 Task: For heading Calibri with Bold.  font size for heading24,  'Change the font style of data to'Bell MT.  and font size to 16,  Change the alignment of both headline & data to Align middle & Align Center.  In the sheet  Budget Spreadsheet Sheet Template Workbookbook
Action: Mouse moved to (83, 155)
Screenshot: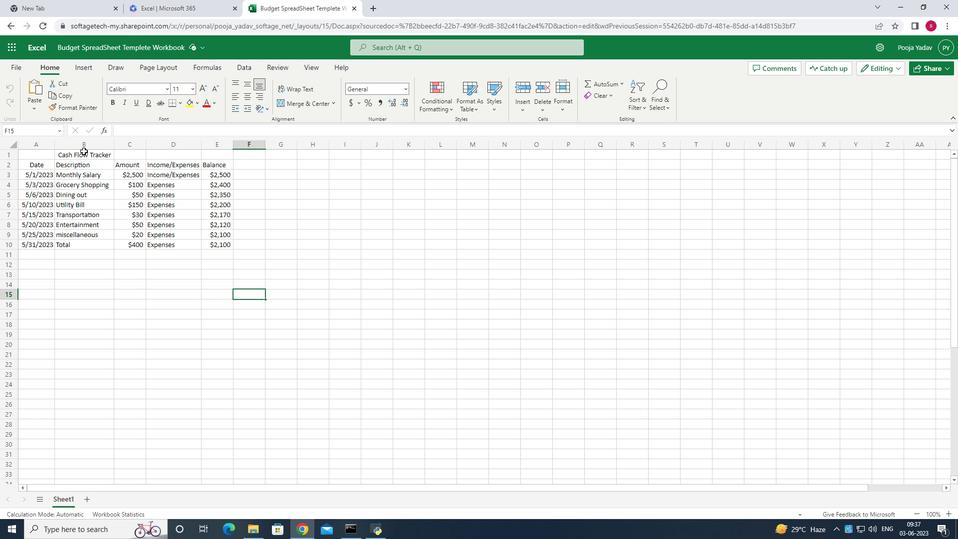 
Action: Mouse pressed left at (83, 155)
Screenshot: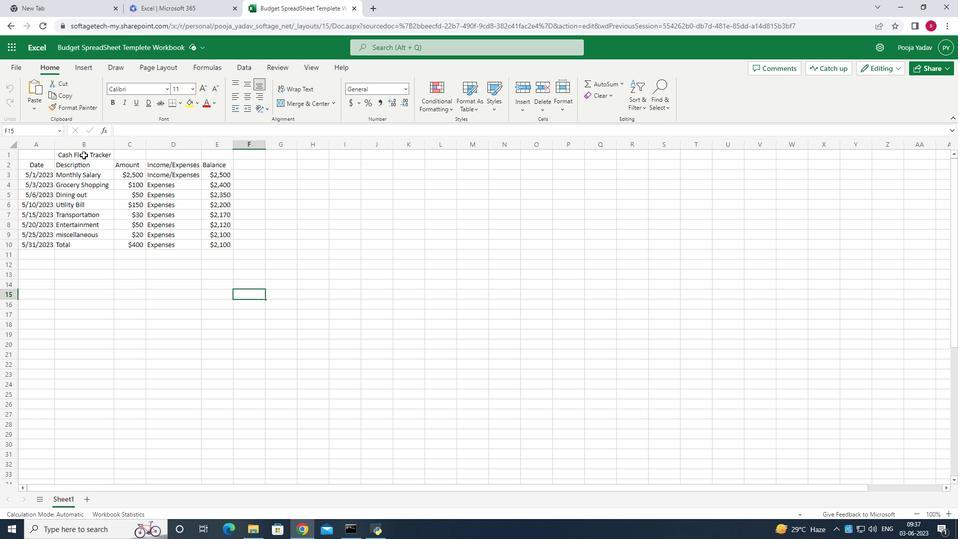 
Action: Mouse moved to (167, 91)
Screenshot: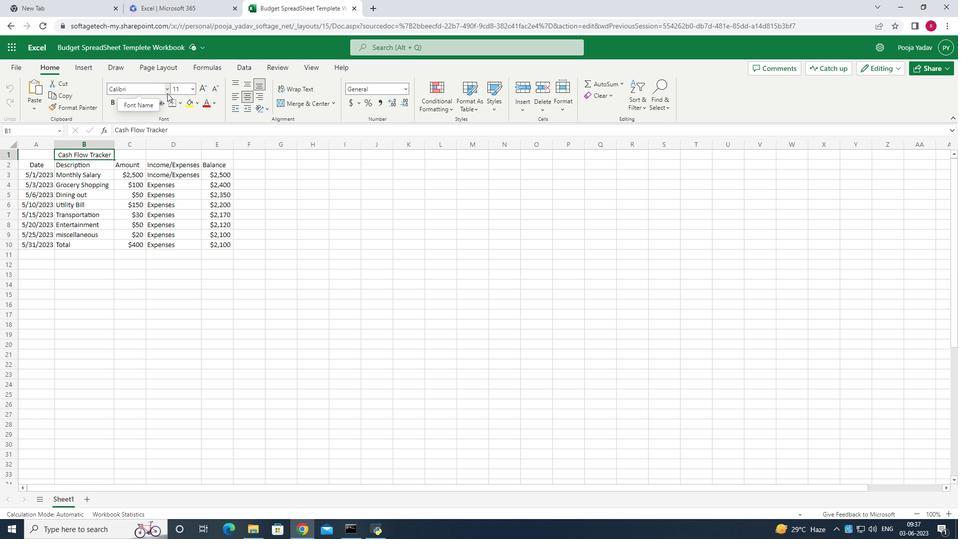 
Action: Mouse pressed left at (167, 91)
Screenshot: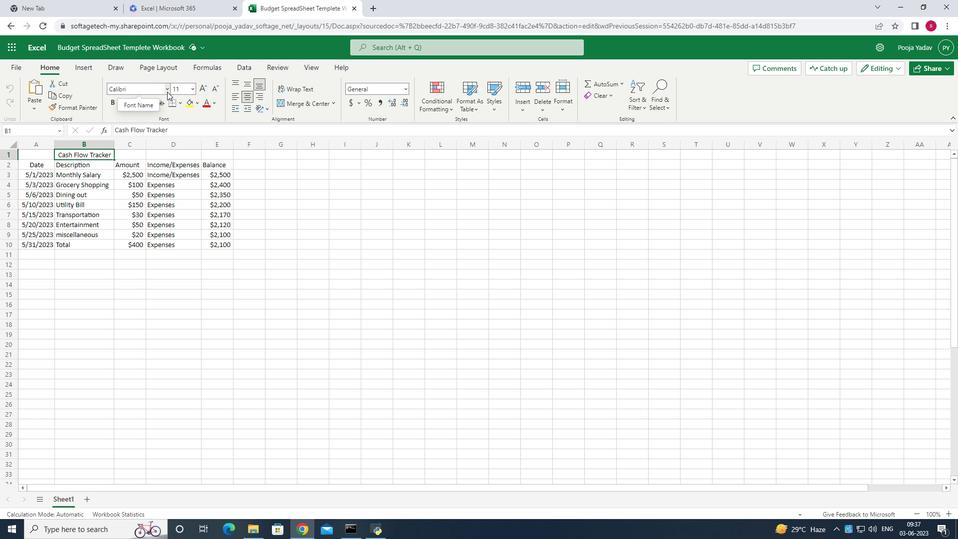 
Action: Mouse moved to (165, 91)
Screenshot: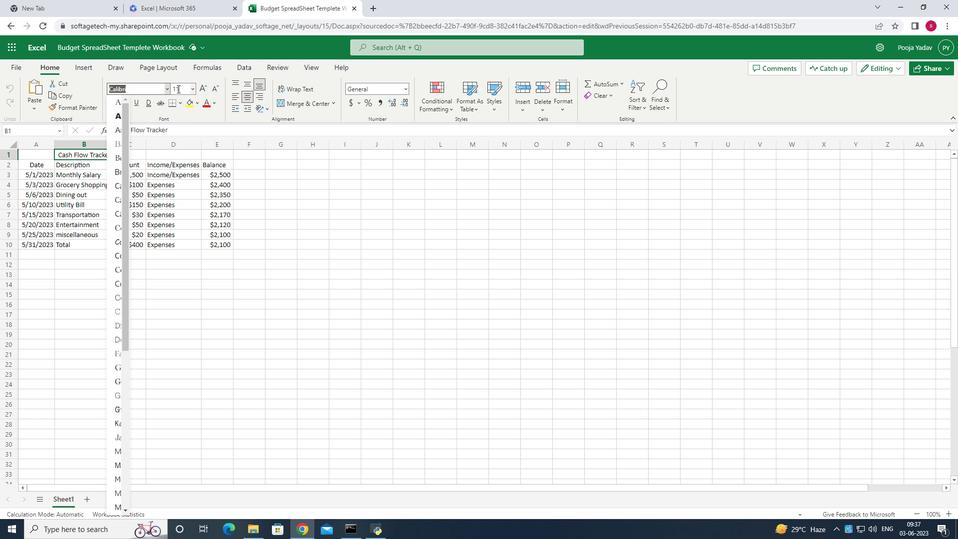 
Action: Mouse pressed left at (165, 91)
Screenshot: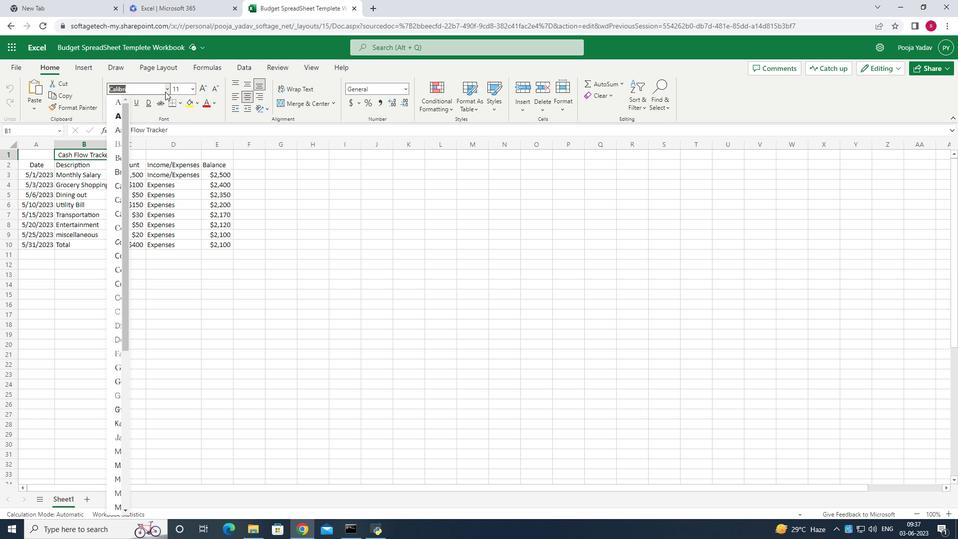 
Action: Mouse pressed left at (165, 91)
Screenshot: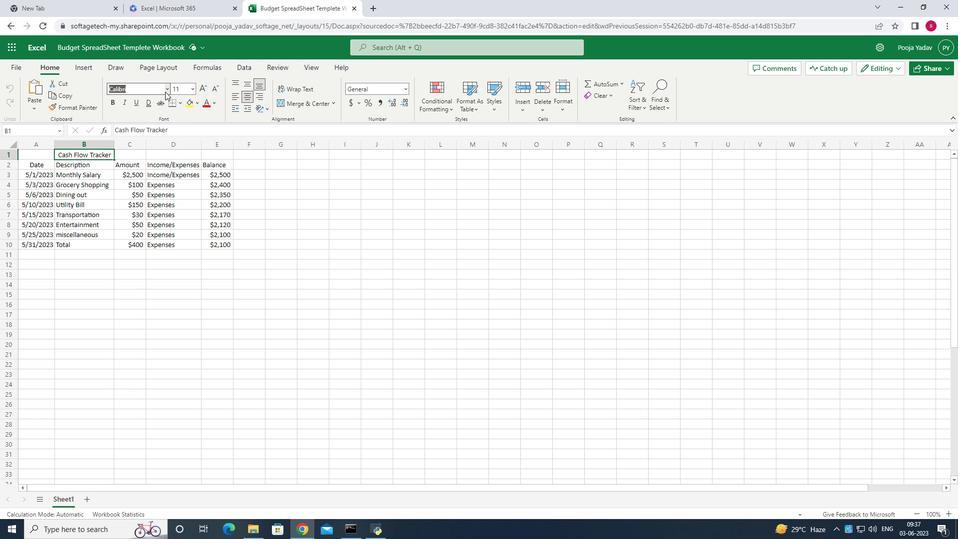 
Action: Mouse moved to (142, 181)
Screenshot: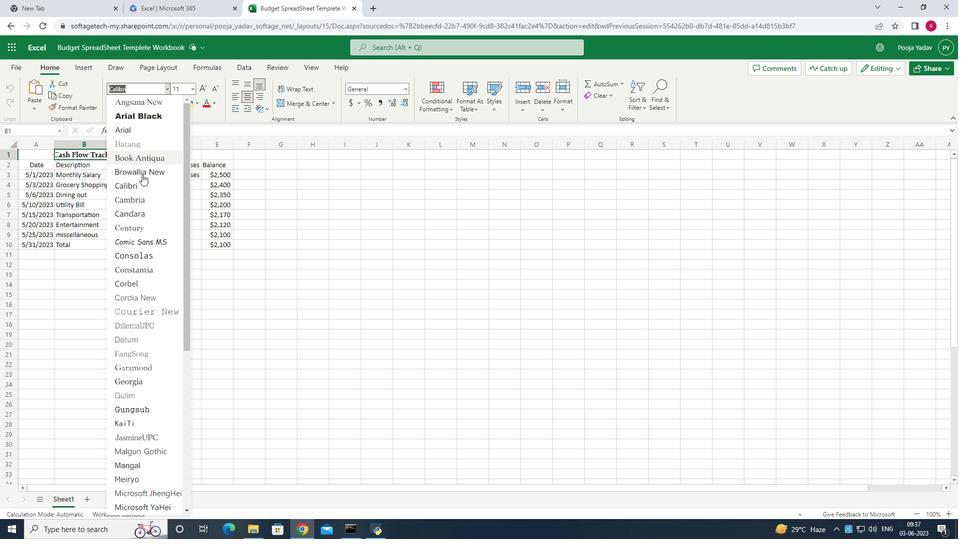 
Action: Mouse pressed left at (142, 181)
Screenshot: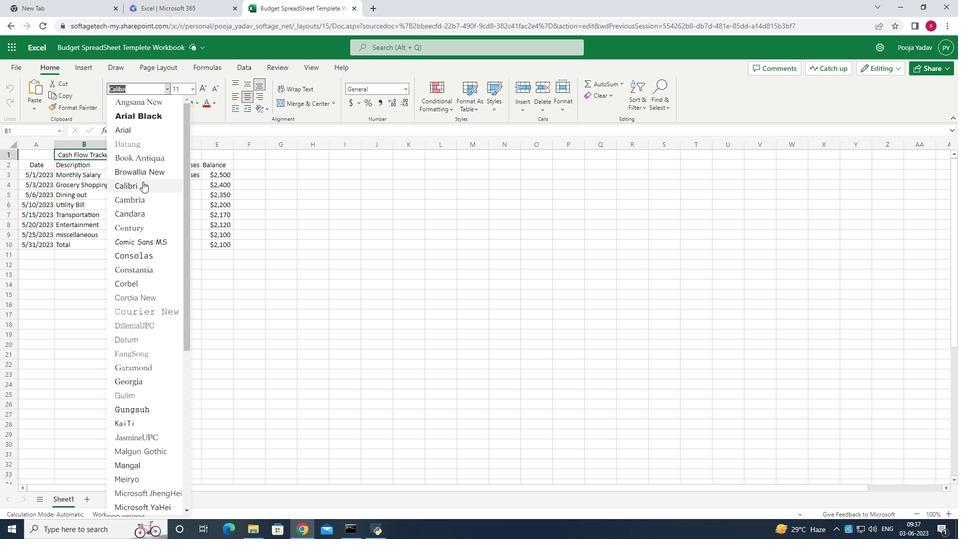 
Action: Mouse moved to (110, 103)
Screenshot: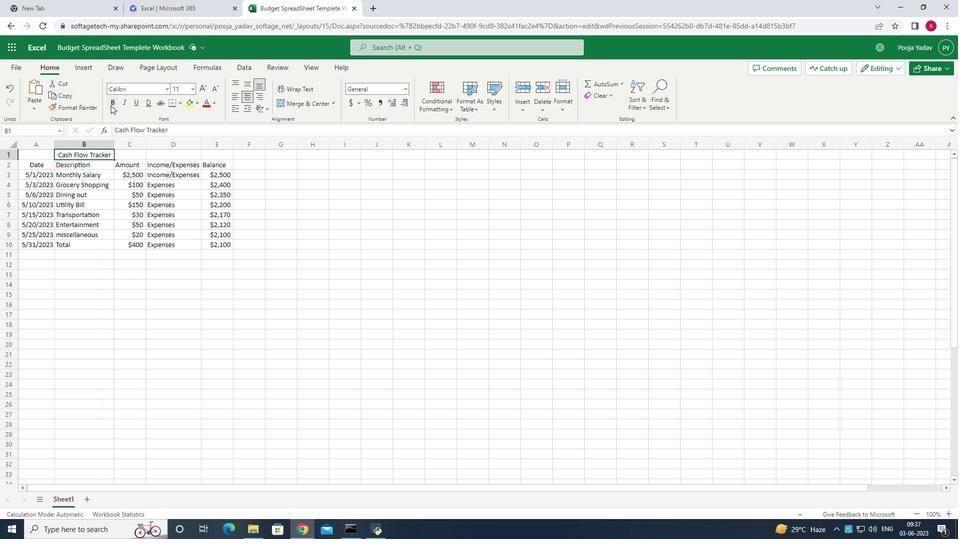 
Action: Mouse pressed left at (110, 103)
Screenshot: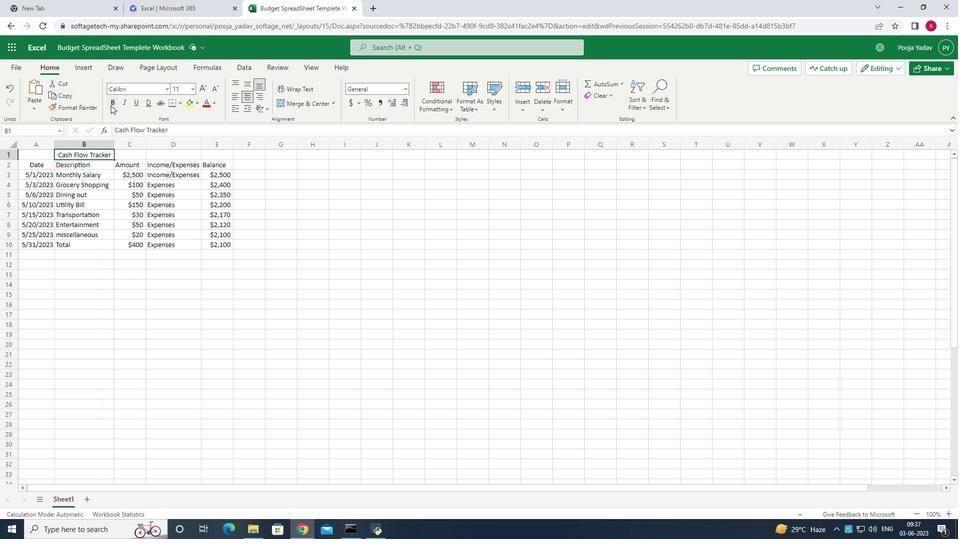 
Action: Mouse moved to (100, 158)
Screenshot: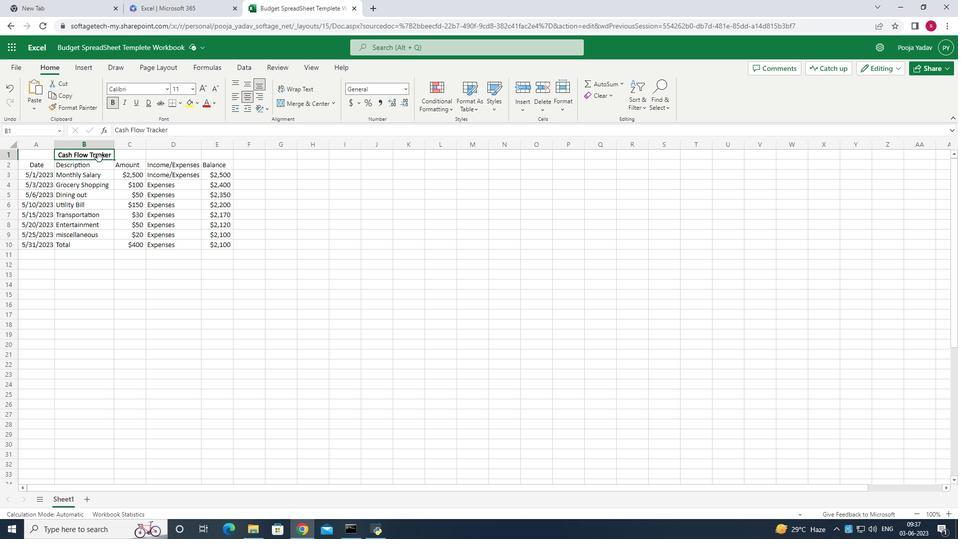 
Action: Mouse pressed left at (100, 158)
Screenshot: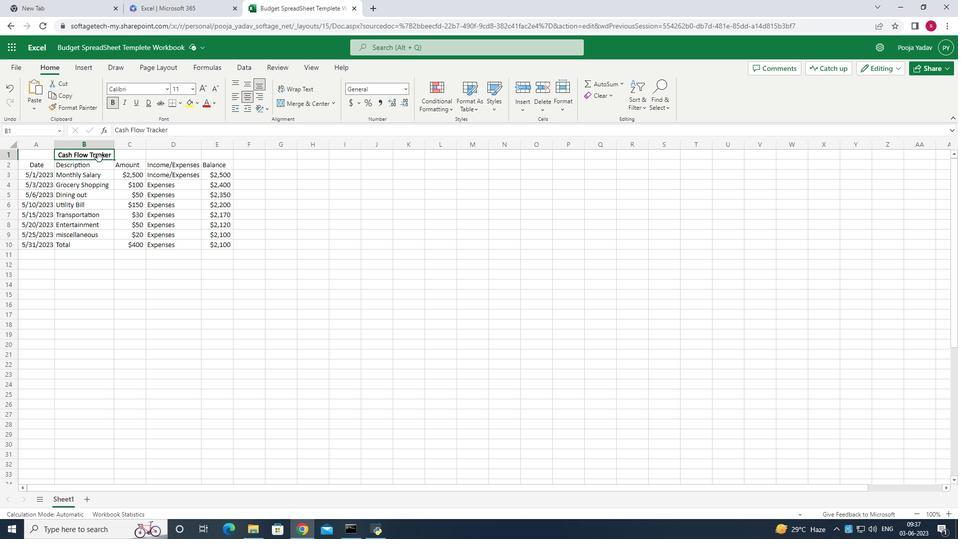 
Action: Mouse moved to (192, 90)
Screenshot: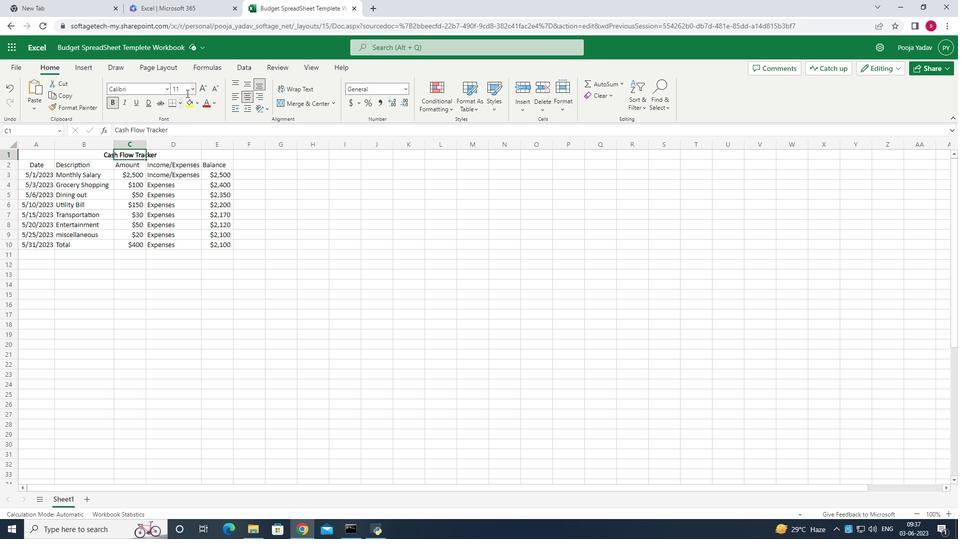 
Action: Mouse pressed left at (192, 90)
Screenshot: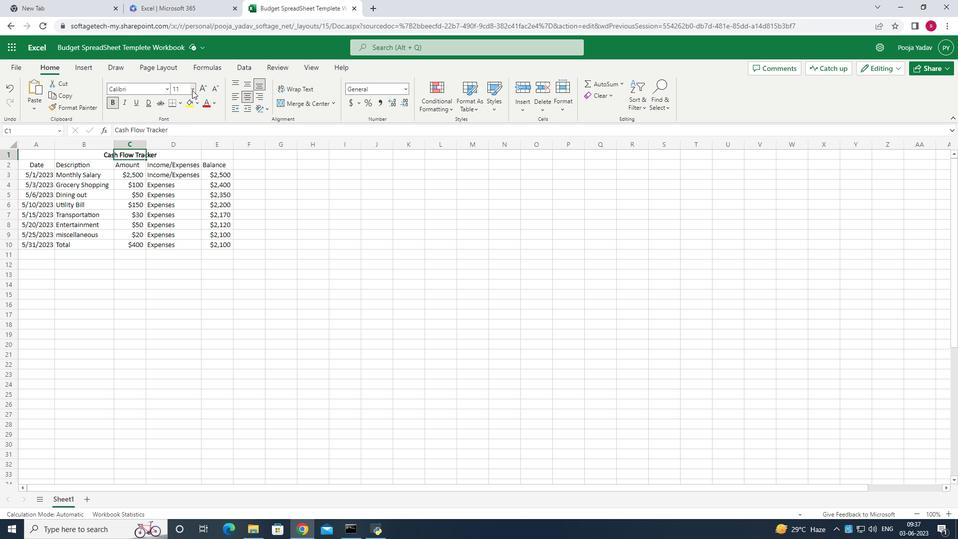 
Action: Mouse moved to (183, 226)
Screenshot: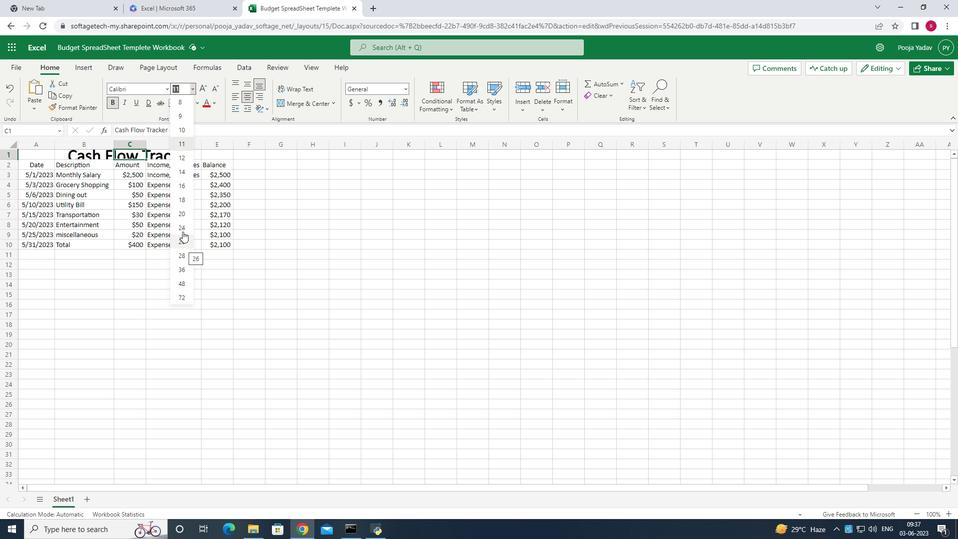 
Action: Mouse pressed left at (183, 226)
Screenshot: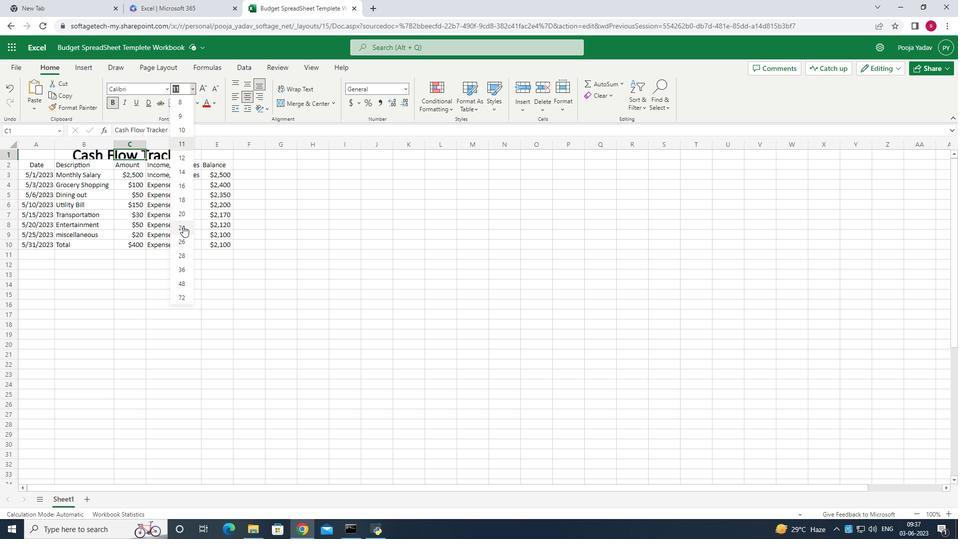 
Action: Mouse moved to (39, 174)
Screenshot: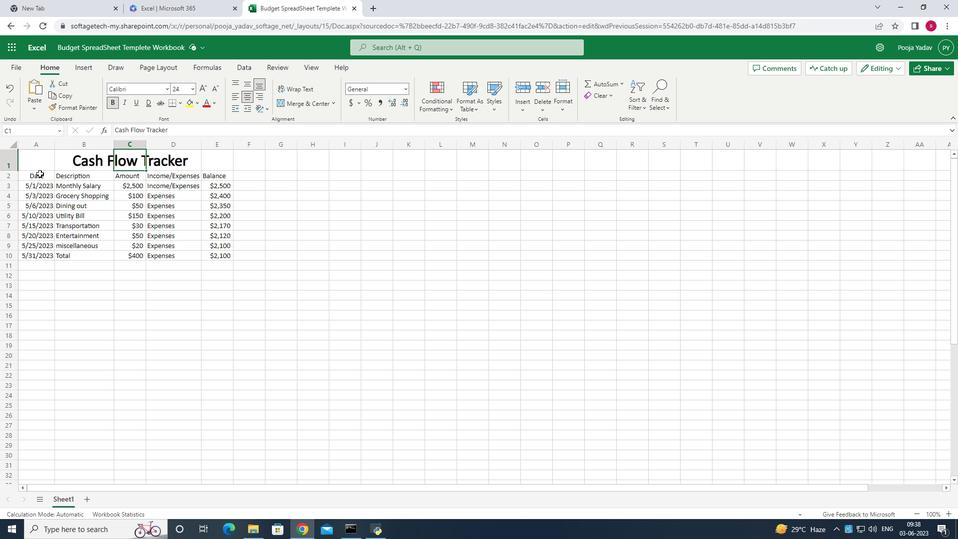 
Action: Mouse pressed left at (39, 174)
Screenshot: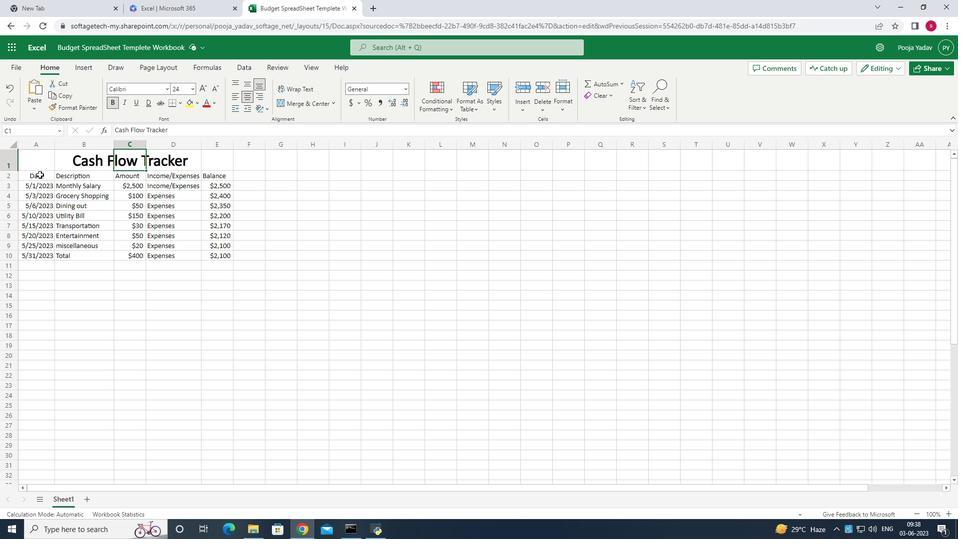 
Action: Mouse moved to (165, 87)
Screenshot: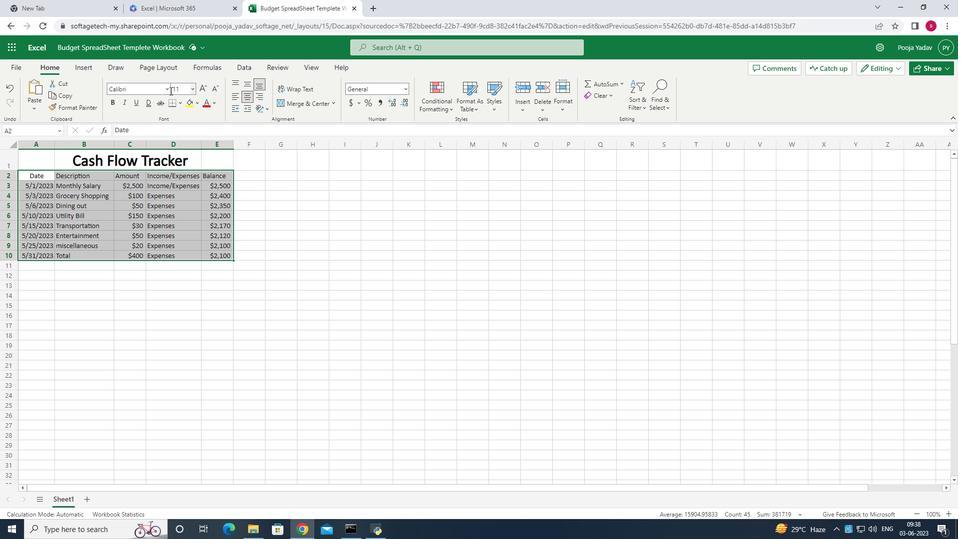 
Action: Mouse pressed left at (165, 87)
Screenshot: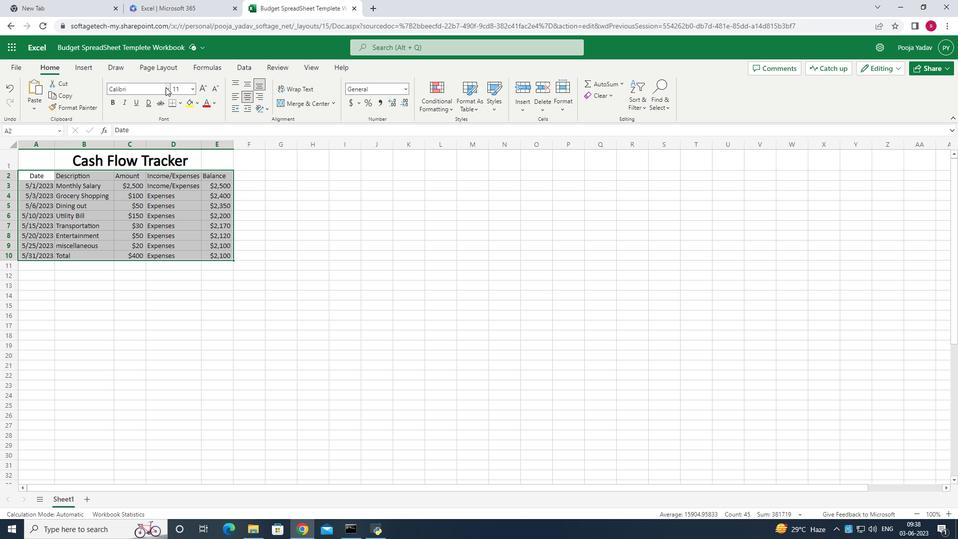 
Action: Mouse moved to (144, 378)
Screenshot: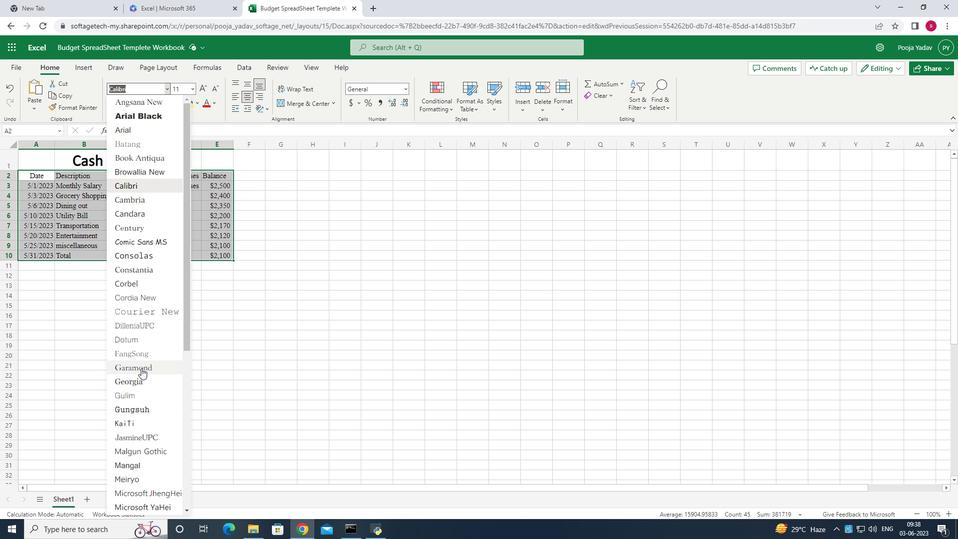 
Action: Mouse scrolled (144, 377) with delta (0, 0)
Screenshot: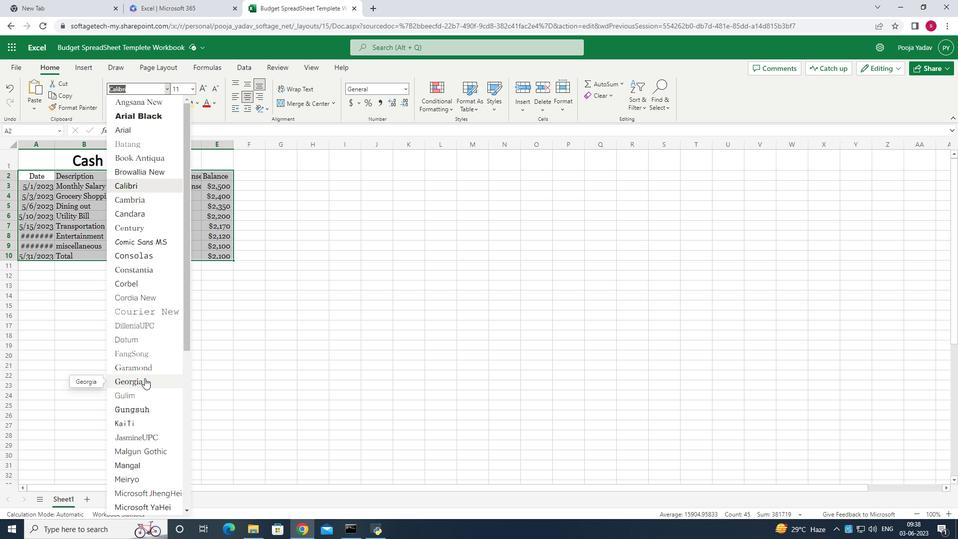 
Action: Mouse scrolled (144, 377) with delta (0, 0)
Screenshot: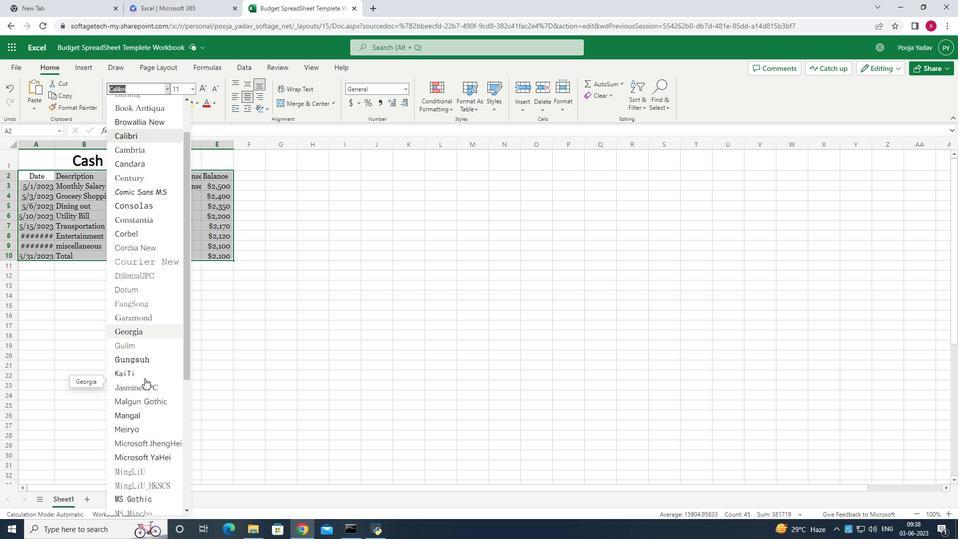 
Action: Mouse scrolled (144, 377) with delta (0, 0)
Screenshot: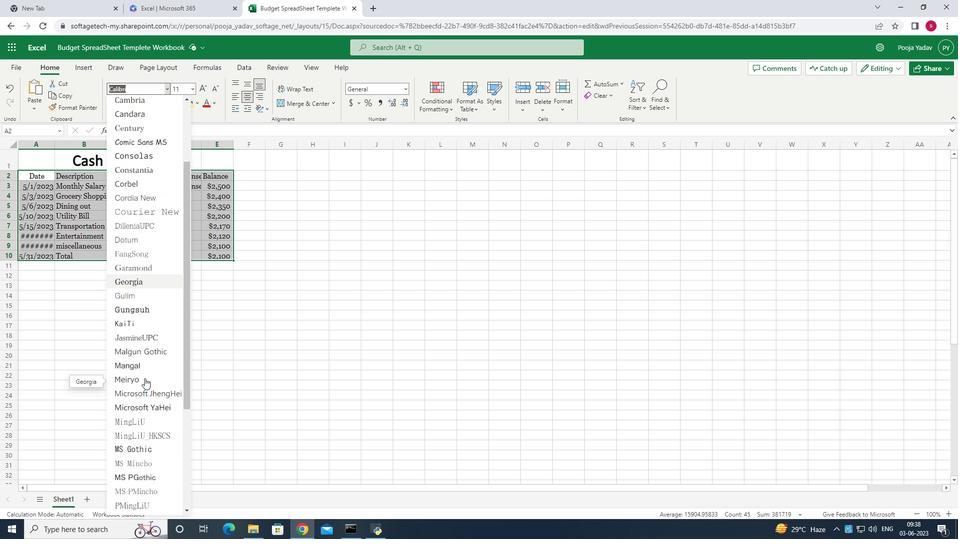 
Action: Mouse scrolled (144, 377) with delta (0, 0)
Screenshot: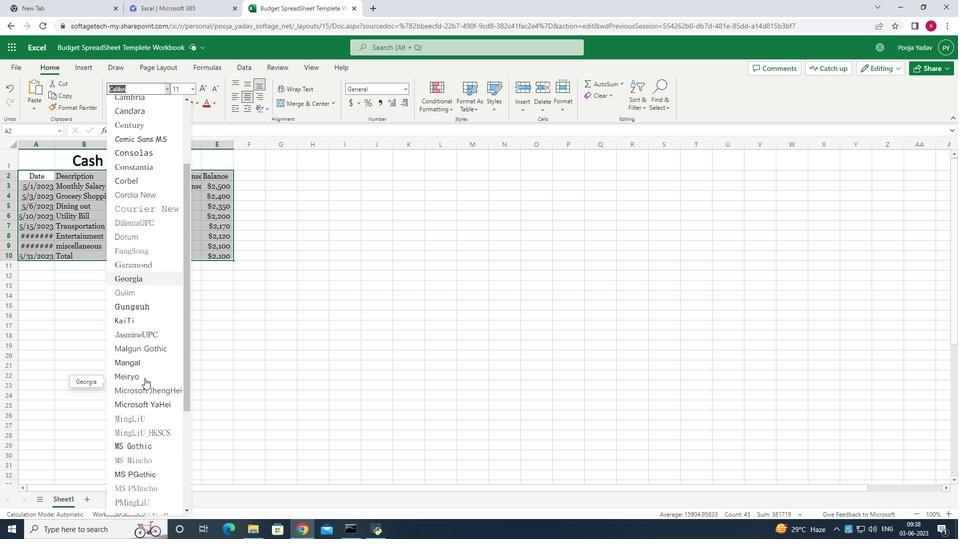 
Action: Mouse scrolled (144, 377) with delta (0, 0)
Screenshot: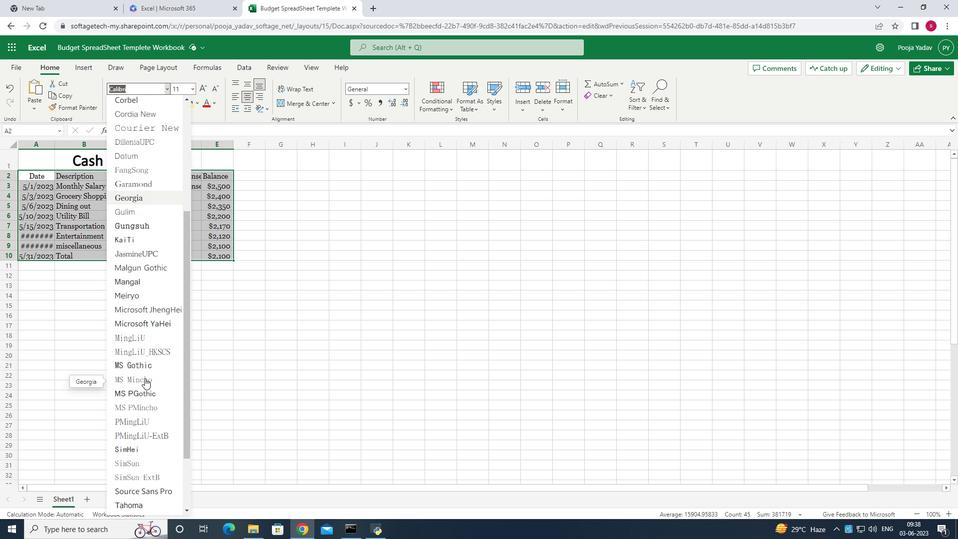 
Action: Mouse scrolled (144, 377) with delta (0, 0)
Screenshot: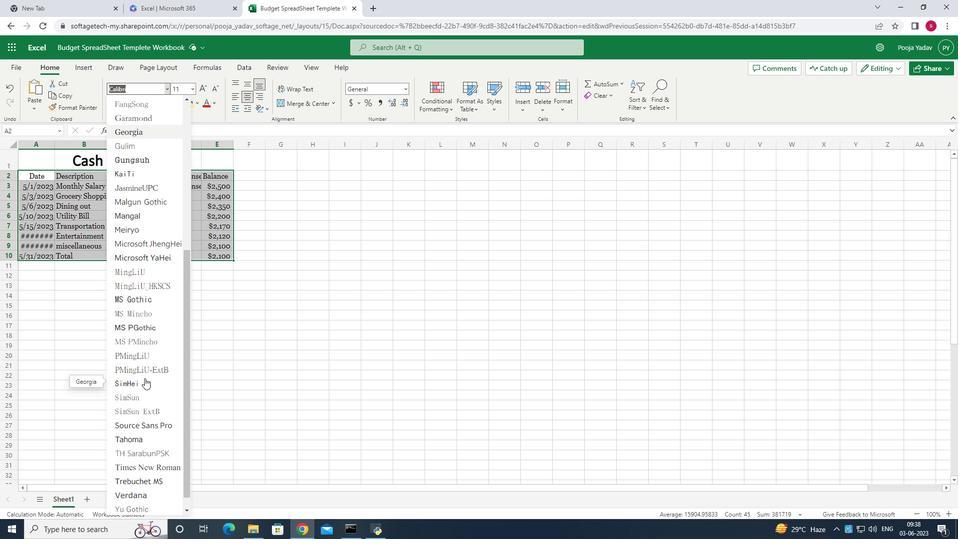 
Action: Mouse scrolled (144, 377) with delta (0, 0)
Screenshot: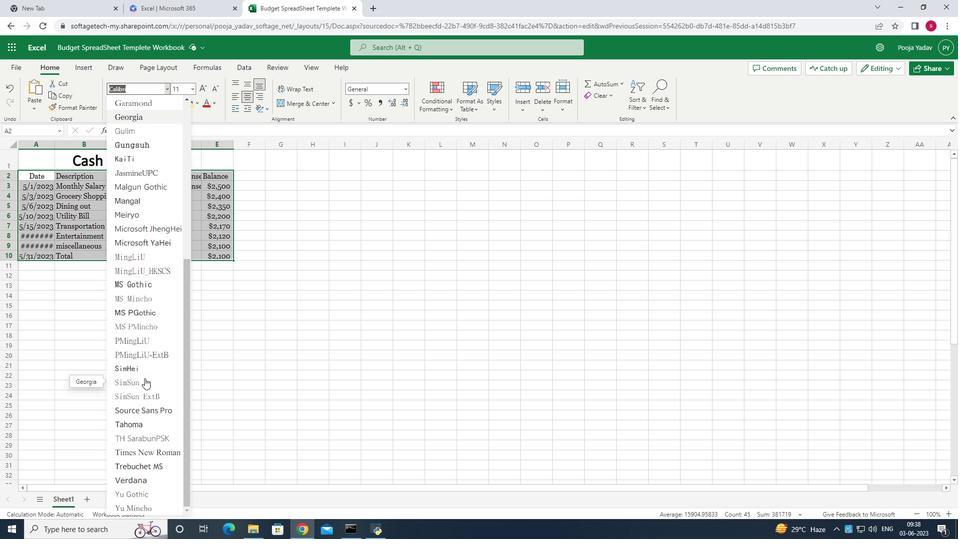 
Action: Mouse scrolled (144, 377) with delta (0, 0)
Screenshot: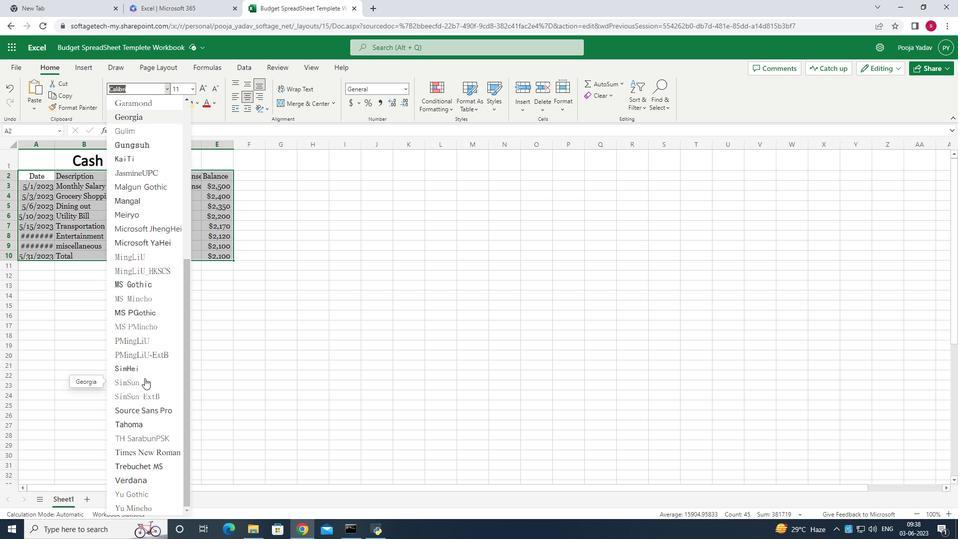 
Action: Mouse scrolled (144, 377) with delta (0, 0)
Screenshot: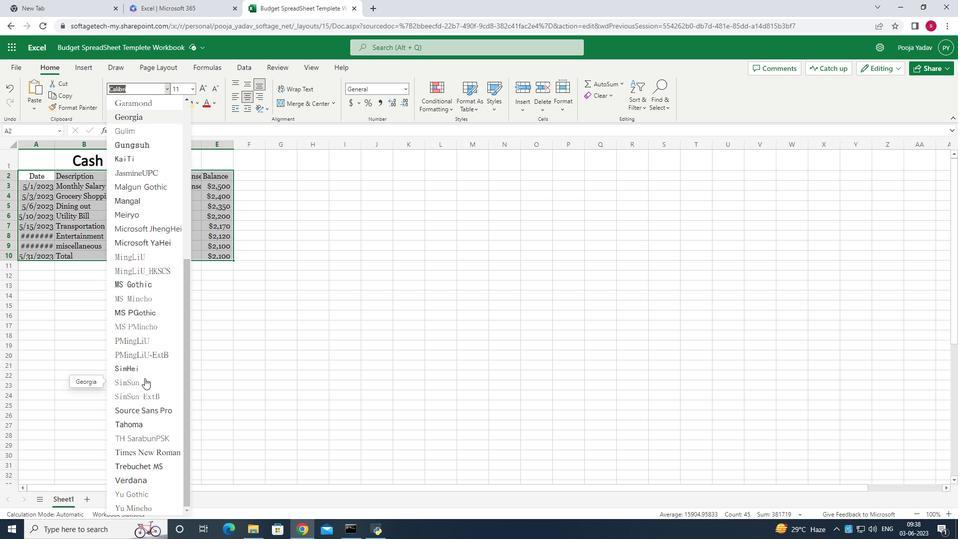 
Action: Mouse scrolled (144, 377) with delta (0, 0)
Screenshot: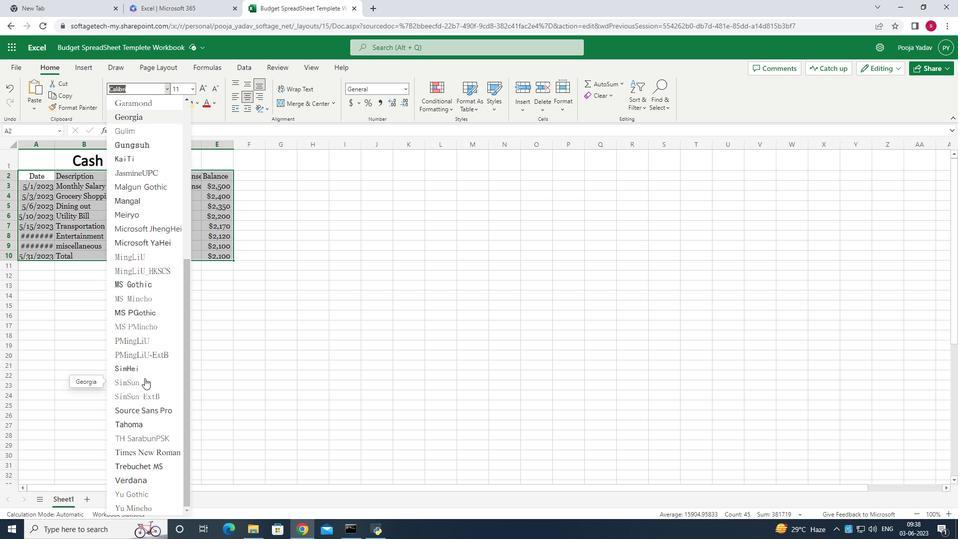
Action: Mouse scrolled (144, 377) with delta (0, 0)
Screenshot: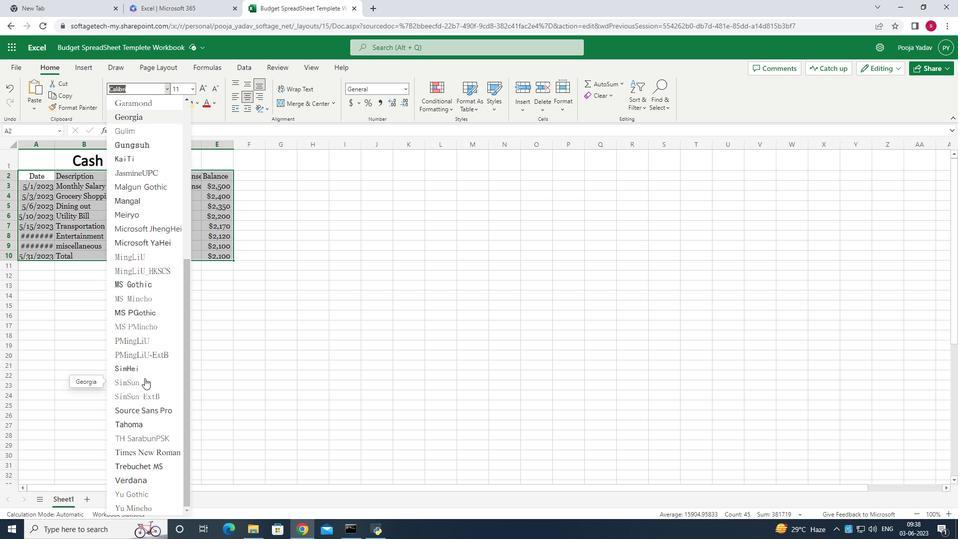 
Action: Mouse scrolled (144, 377) with delta (0, 0)
Screenshot: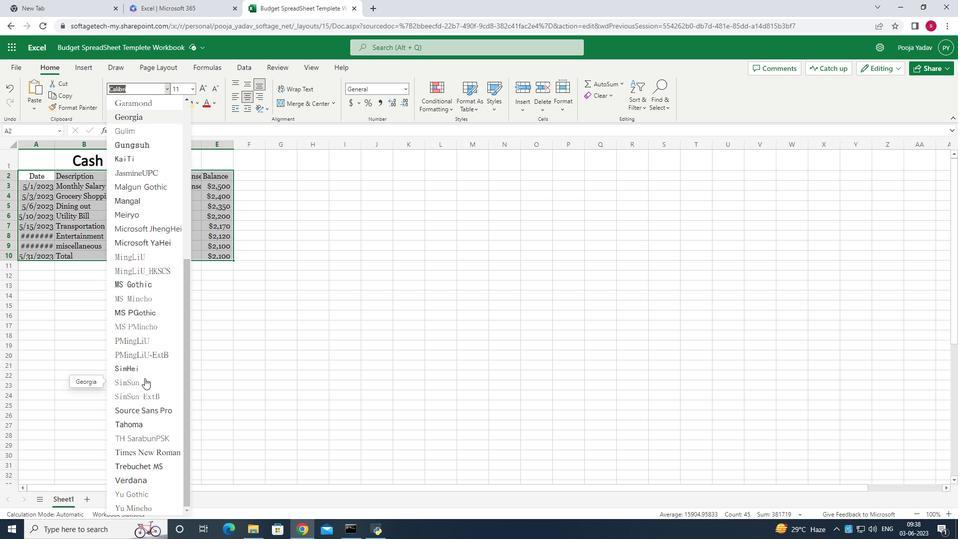 
Action: Mouse scrolled (144, 377) with delta (0, 0)
Screenshot: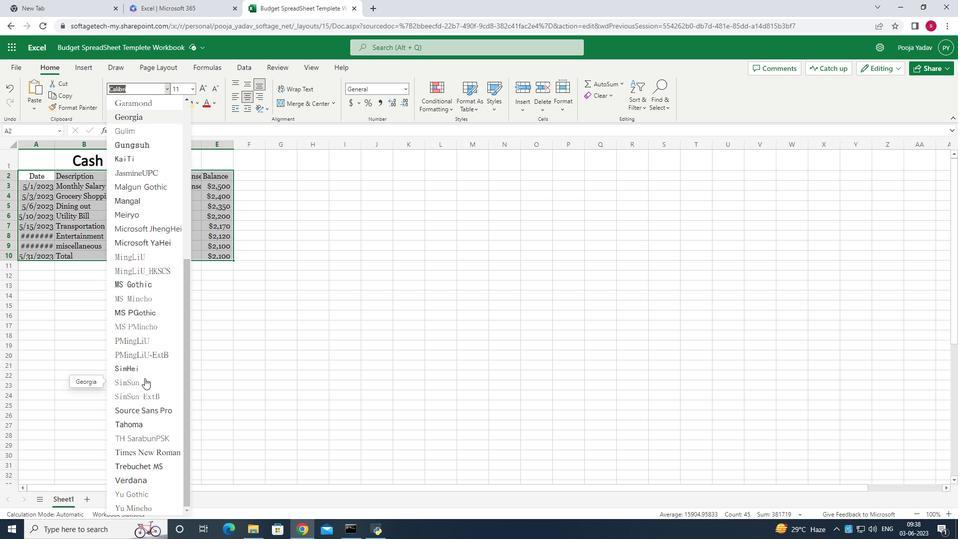 
Action: Mouse scrolled (144, 377) with delta (0, 0)
Screenshot: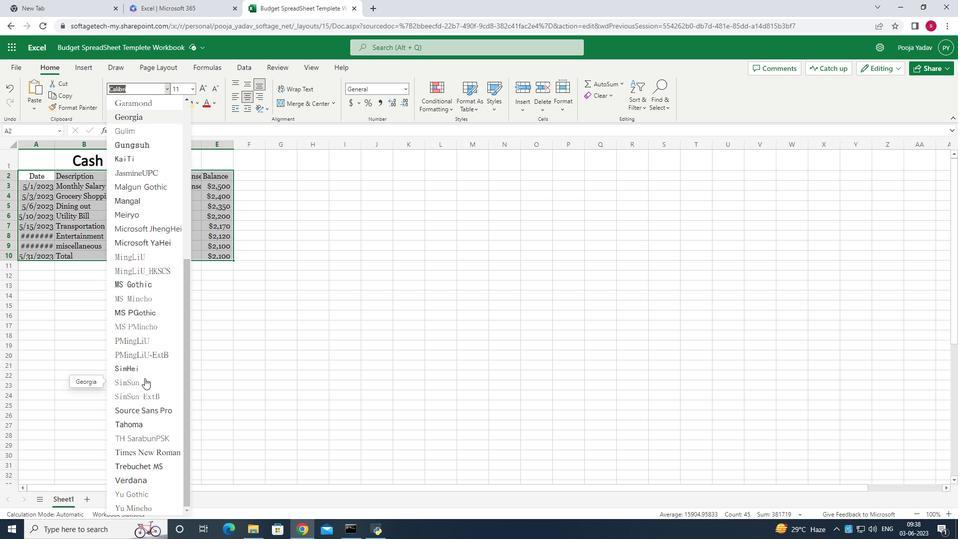 
Action: Mouse scrolled (144, 377) with delta (0, 0)
Screenshot: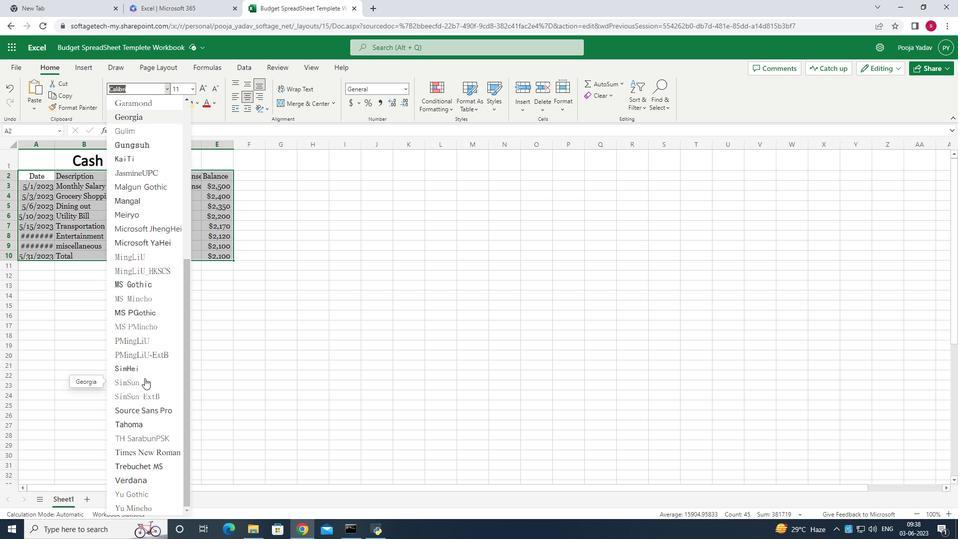 
Action: Mouse scrolled (144, 378) with delta (0, 0)
Screenshot: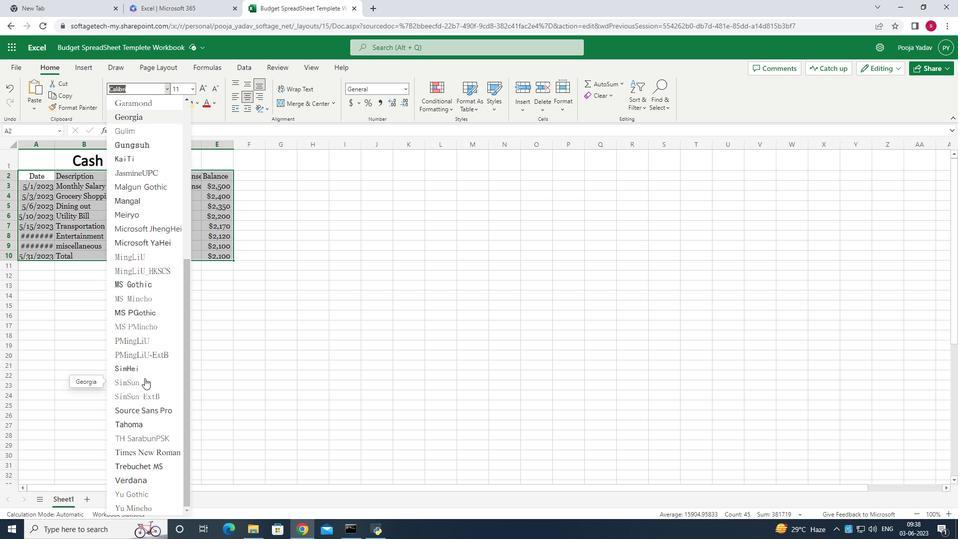 
Action: Mouse scrolled (144, 378) with delta (0, 0)
Screenshot: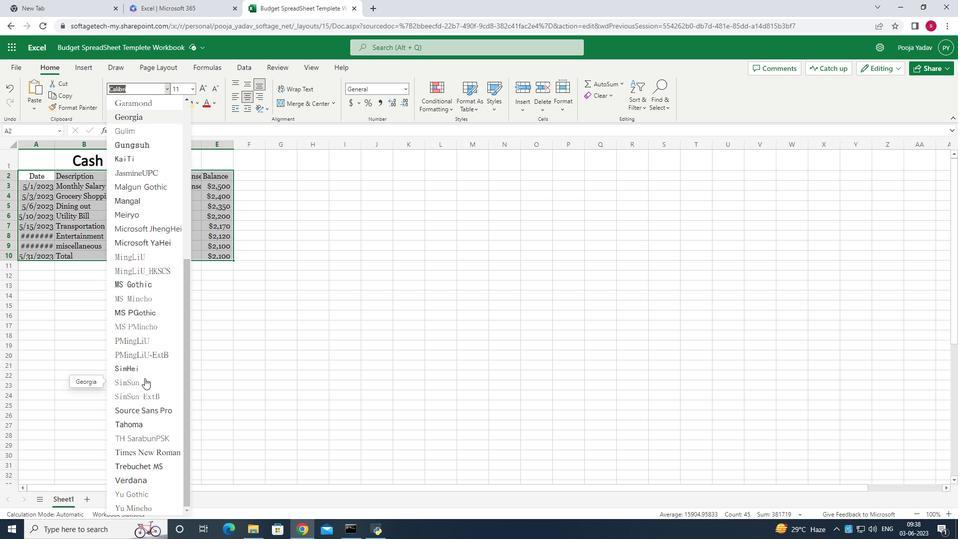 
Action: Mouse scrolled (144, 378) with delta (0, 0)
Screenshot: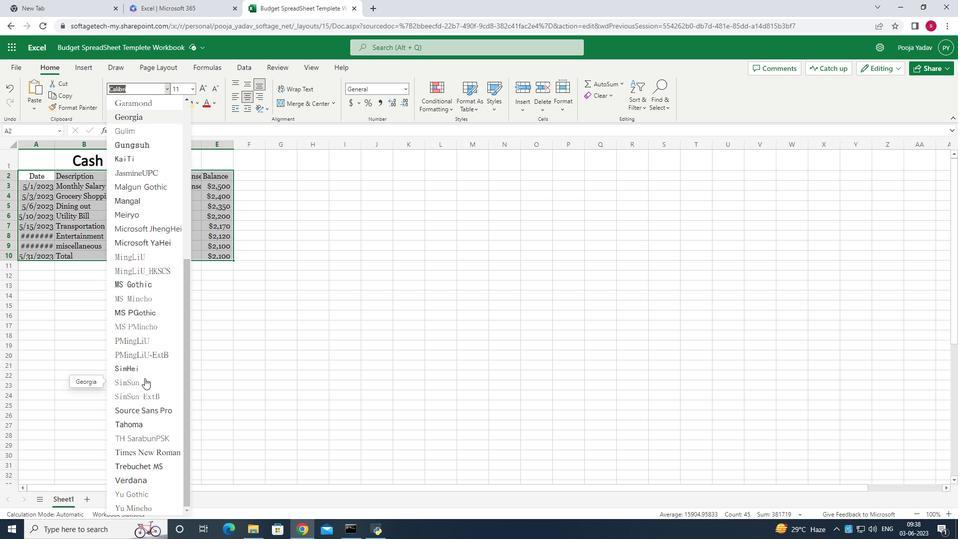 
Action: Mouse scrolled (144, 378) with delta (0, 0)
Screenshot: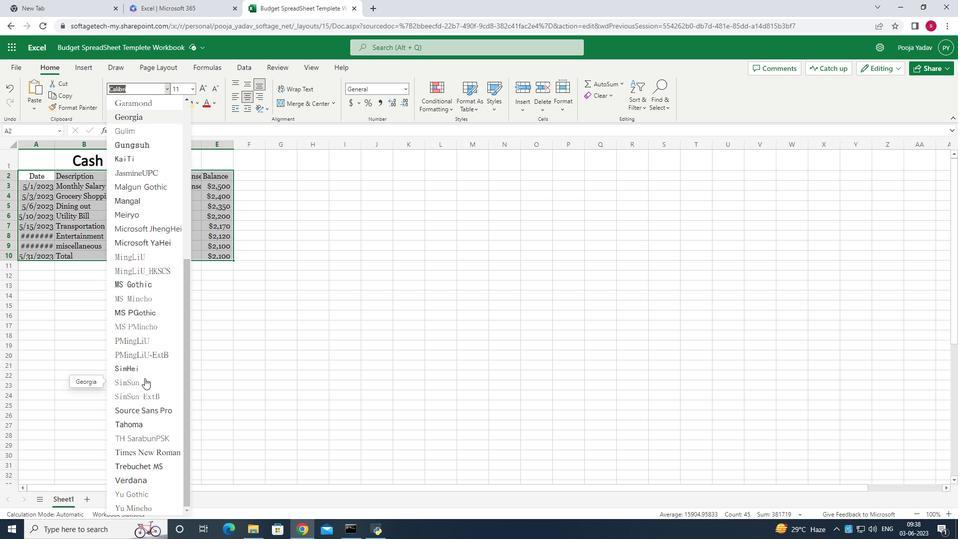 
Action: Mouse scrolled (144, 378) with delta (0, 0)
Screenshot: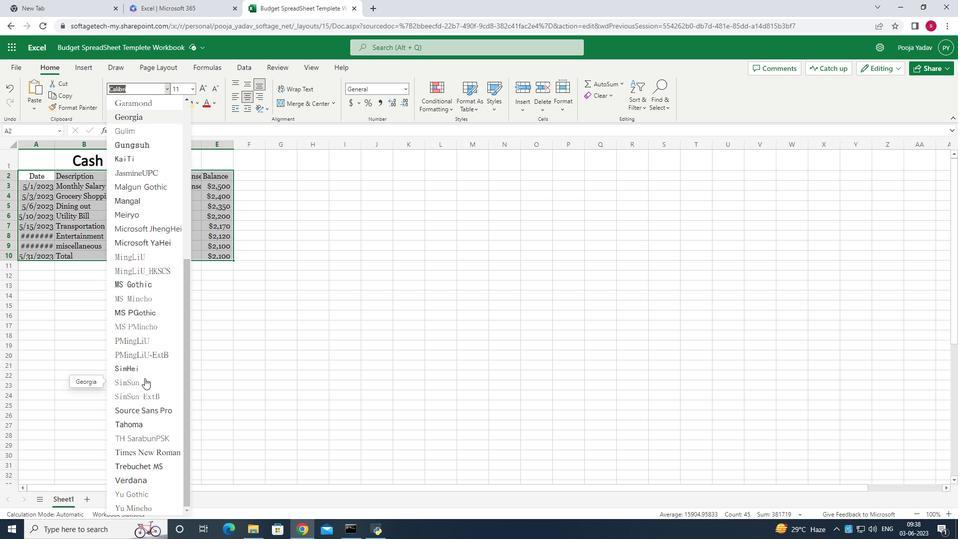 
Action: Mouse scrolled (144, 378) with delta (0, 0)
Screenshot: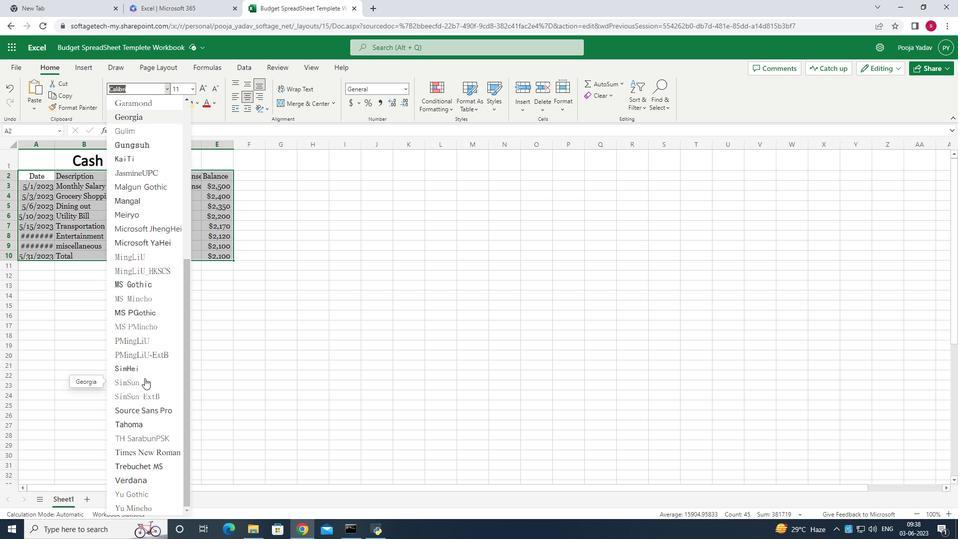 
Action: Mouse scrolled (144, 378) with delta (0, 0)
Screenshot: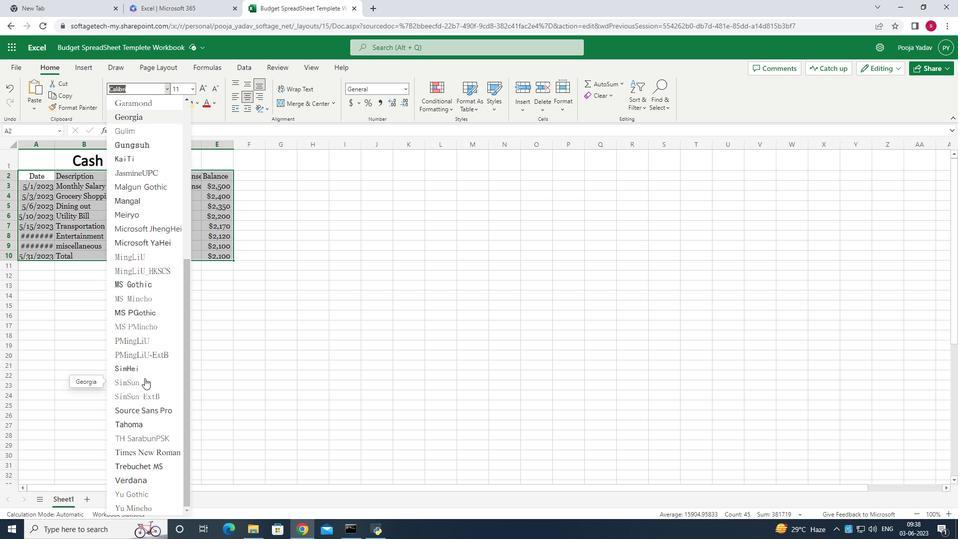 
Action: Mouse scrolled (144, 378) with delta (0, 0)
Screenshot: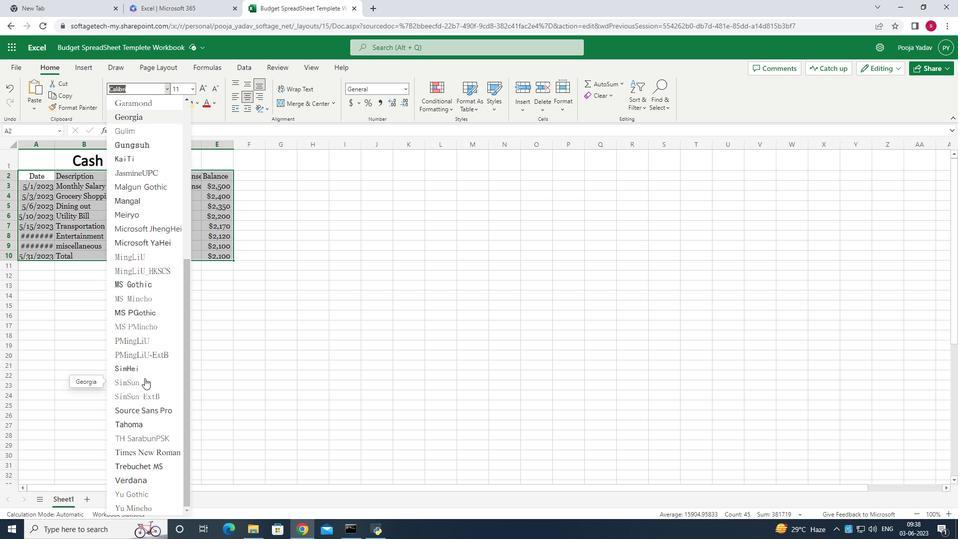
Action: Mouse scrolled (144, 378) with delta (0, 0)
Screenshot: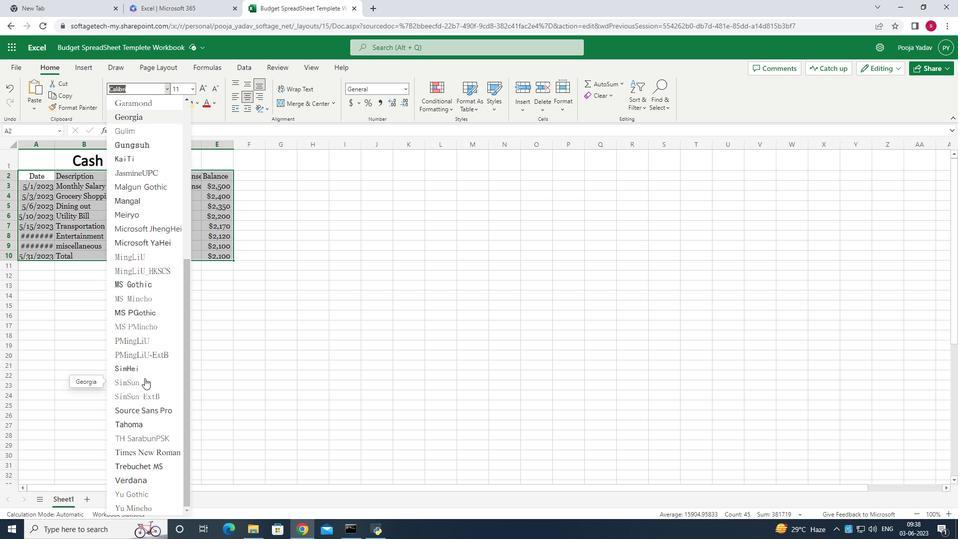 
Action: Mouse scrolled (144, 378) with delta (0, 0)
Screenshot: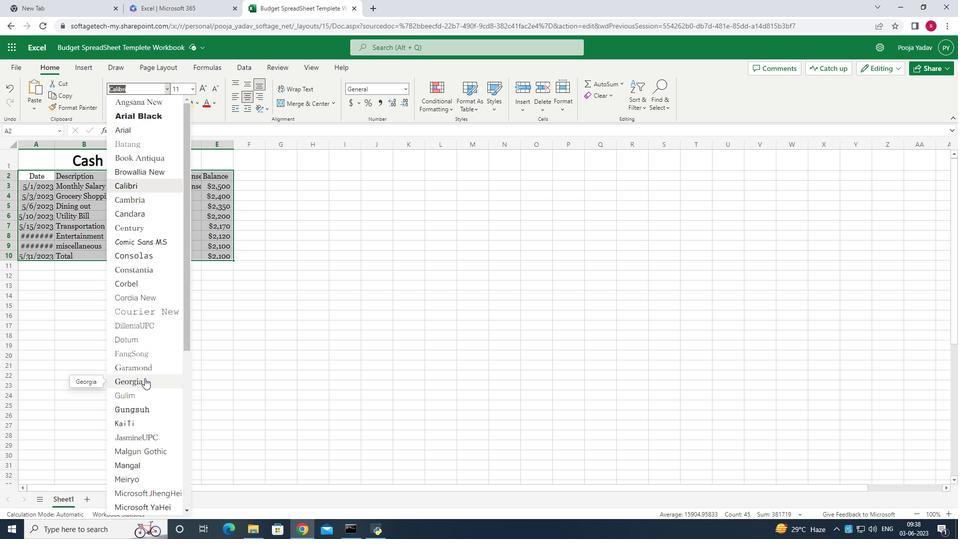 
Action: Mouse scrolled (144, 378) with delta (0, 0)
Screenshot: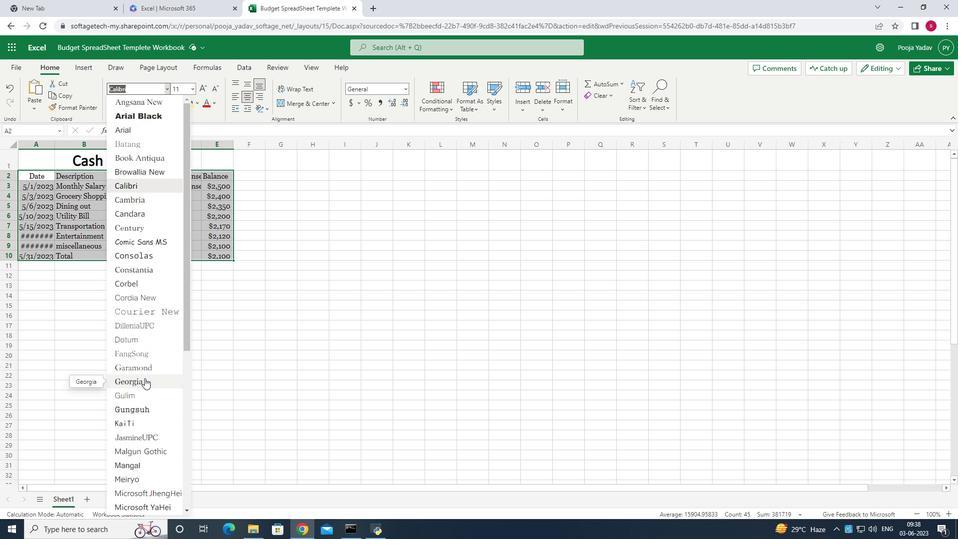 
Action: Mouse scrolled (144, 378) with delta (0, 0)
Screenshot: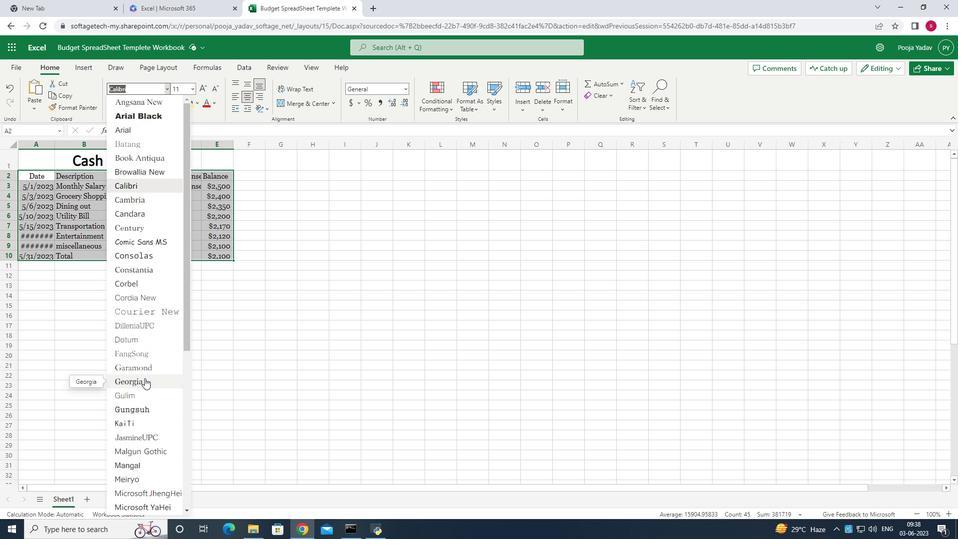 
Action: Mouse scrolled (144, 378) with delta (0, 0)
Screenshot: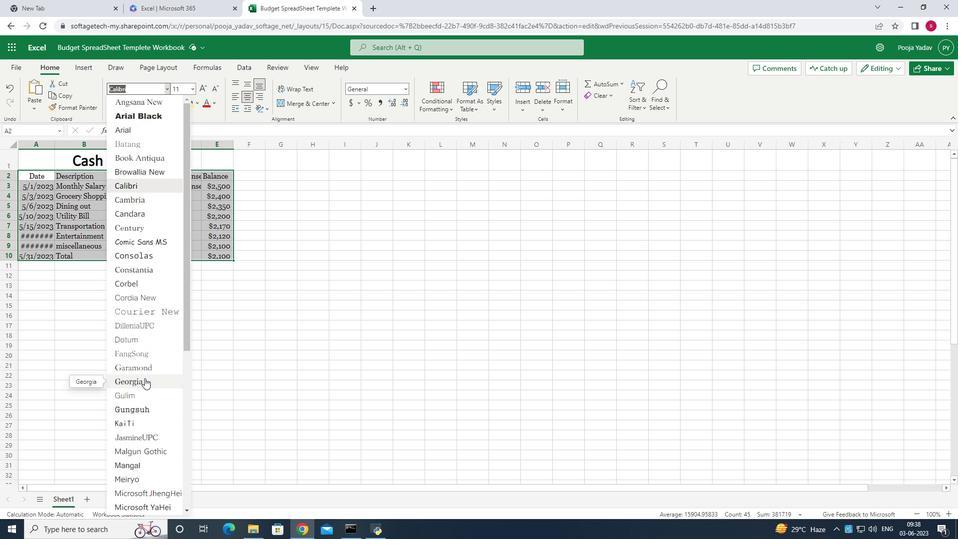 
Action: Mouse scrolled (144, 378) with delta (0, 0)
Screenshot: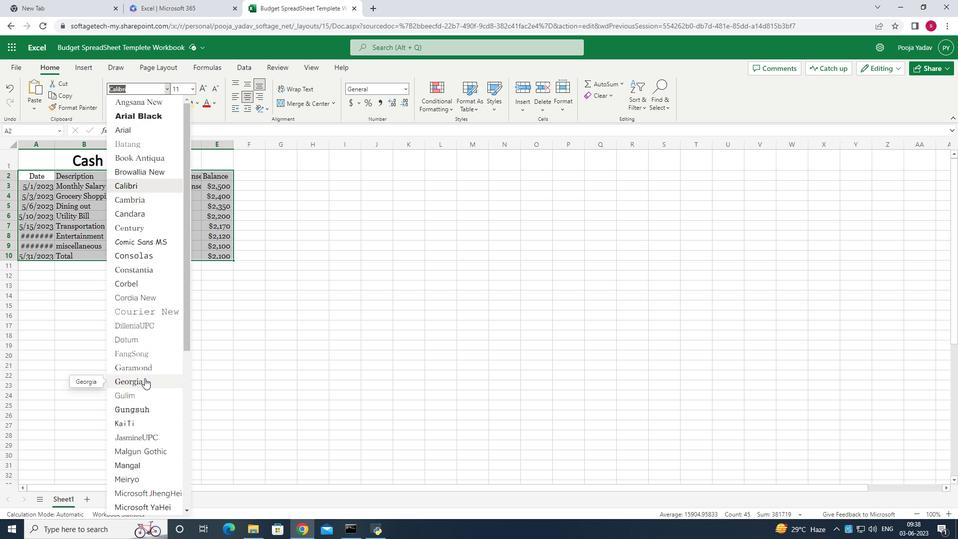 
Action: Mouse scrolled (144, 378) with delta (0, 0)
Screenshot: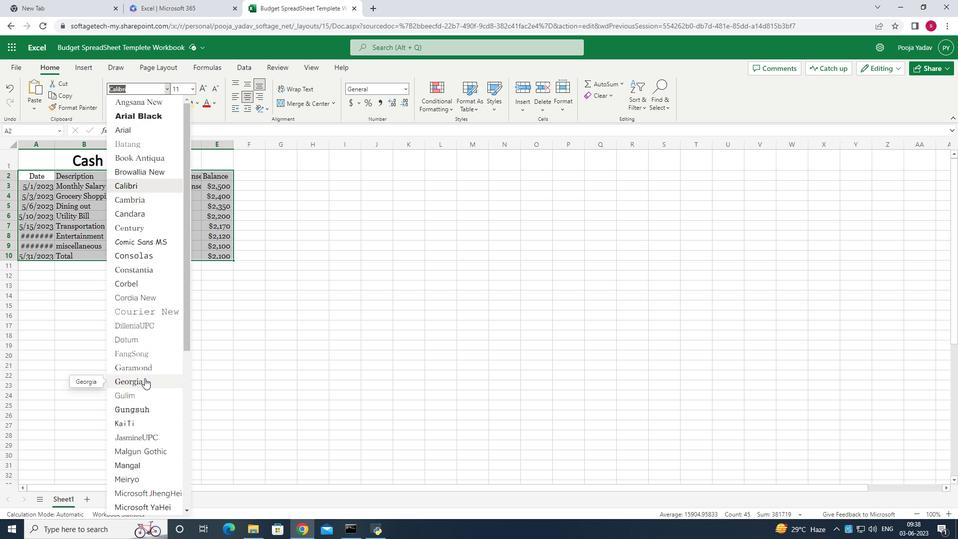 
Action: Mouse scrolled (144, 378) with delta (0, 0)
Screenshot: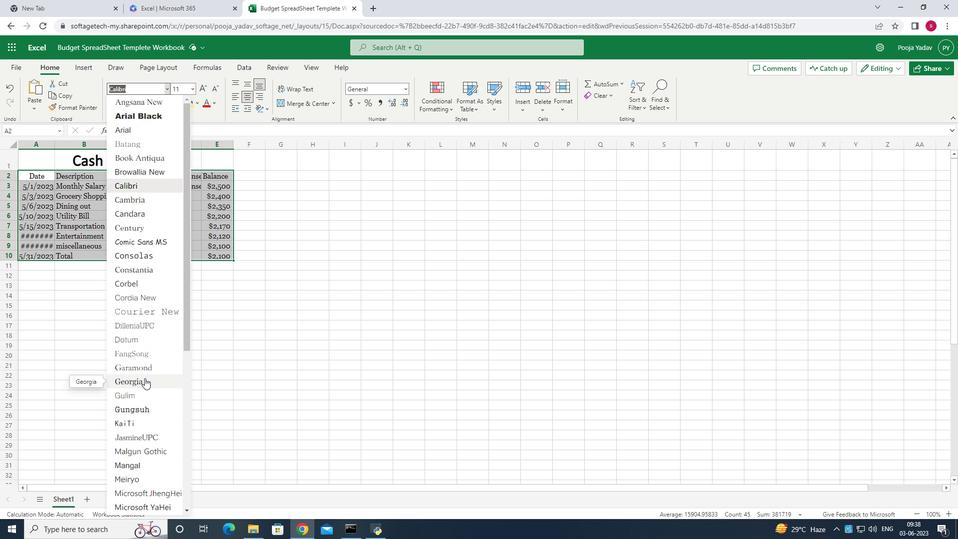 
Action: Mouse scrolled (144, 378) with delta (0, 0)
Screenshot: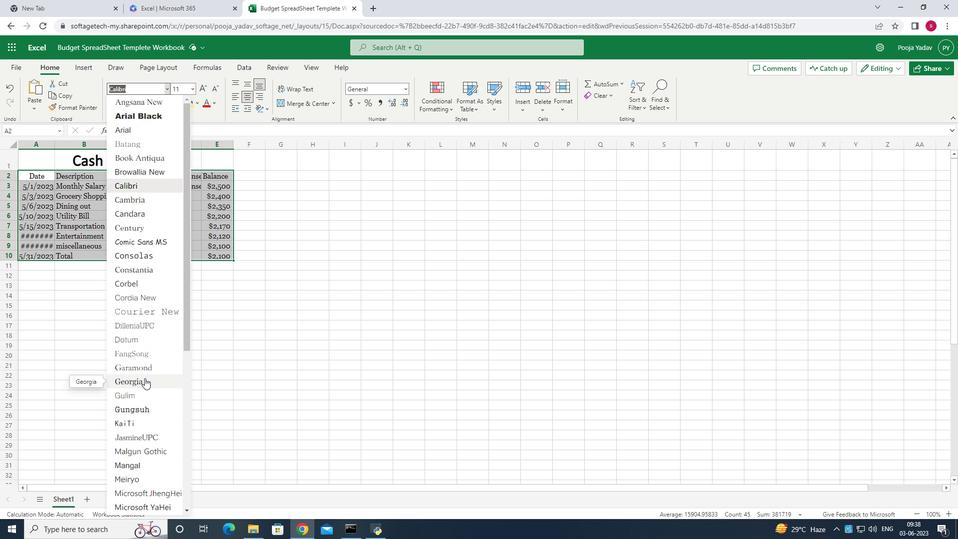 
Action: Mouse scrolled (144, 378) with delta (0, 0)
Screenshot: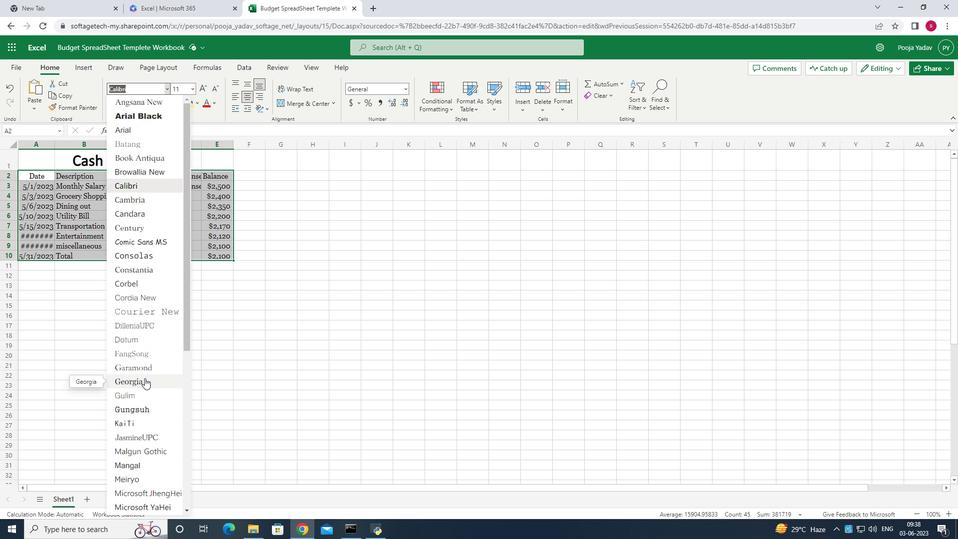 
Action: Mouse scrolled (144, 378) with delta (0, 0)
Screenshot: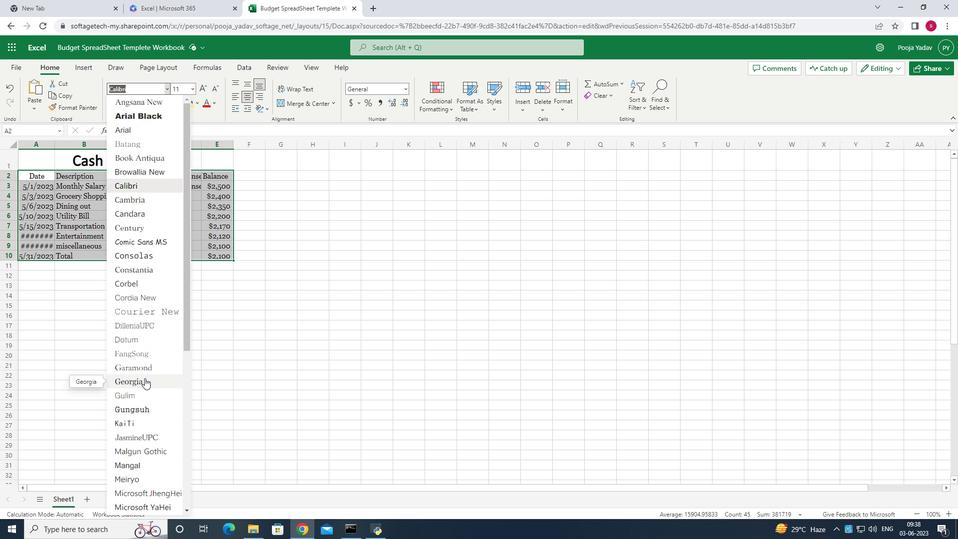
Action: Mouse scrolled (144, 378) with delta (0, 0)
Screenshot: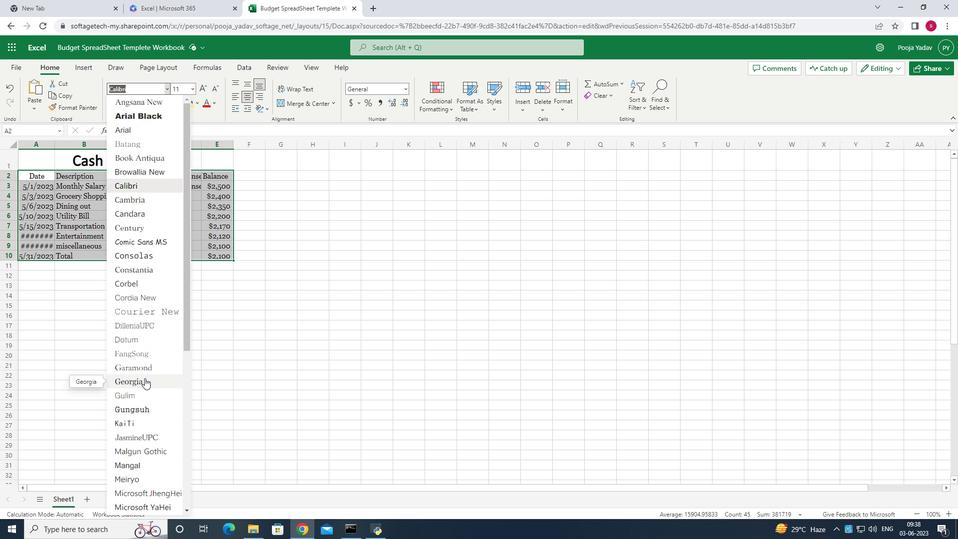 
Action: Mouse scrolled (144, 378) with delta (0, 0)
Screenshot: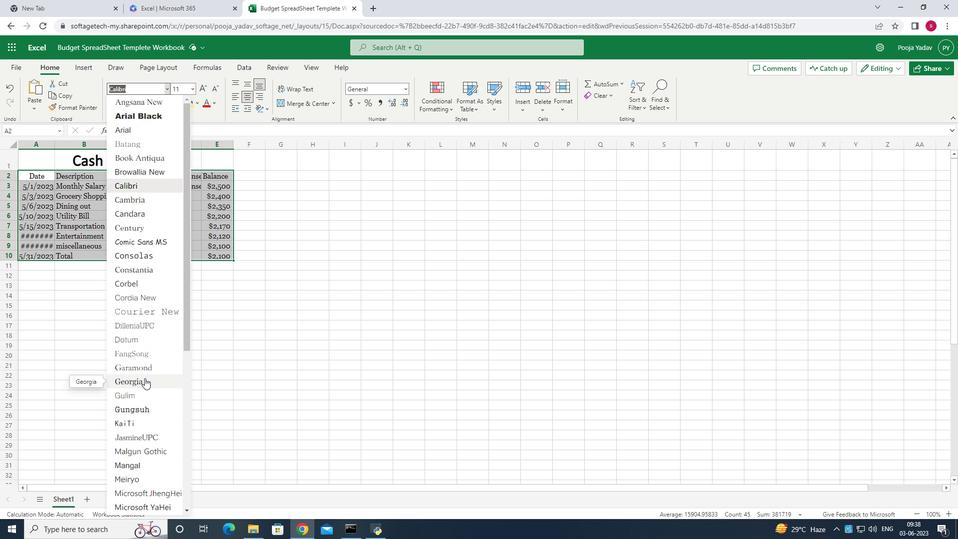 
Action: Mouse moved to (142, 87)
Screenshot: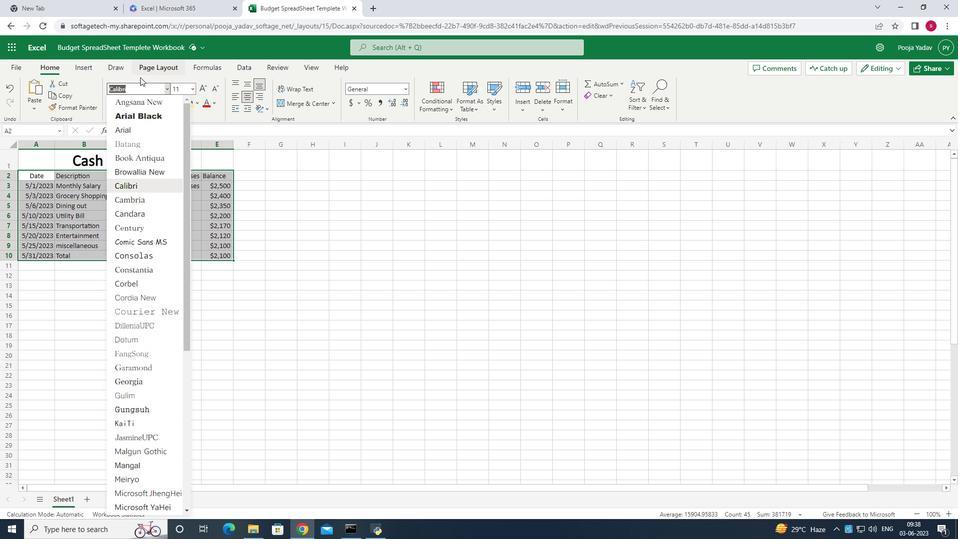 
Action: Mouse pressed left at (142, 87)
Screenshot: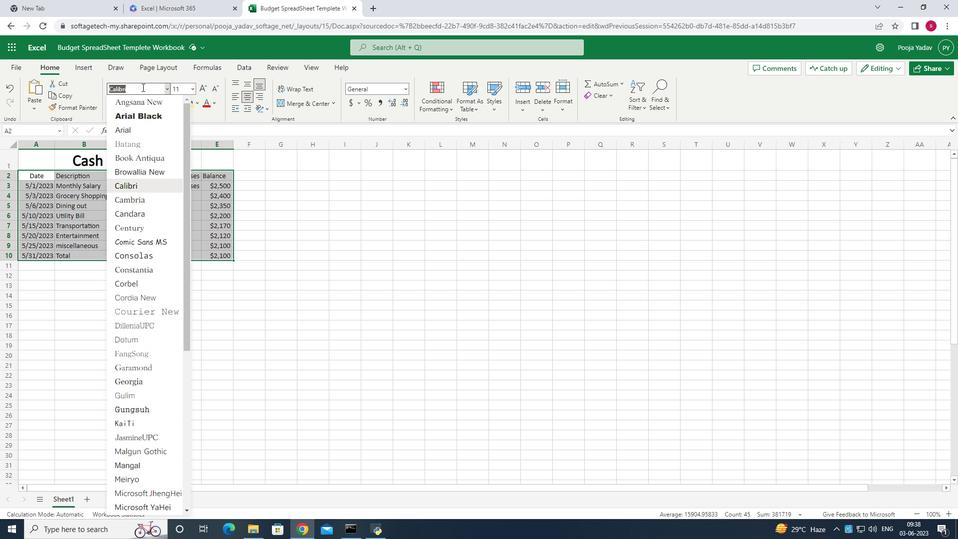 
Action: Key pressed <Key.backspace><Key.backspace><Key.backspace><Key.backspace><Key.backspace><Key.backspace><Key.backspace><Key.backspace><Key.backspace><Key.backspace><Key.backspace><Key.backspace><Key.backspace><Key.backspace><Key.backspace><Key.backspace><Key.backspace><Key.backspace><Key.backspace>b<Key.shift>ell<Key.space><Key.caps_lock>MT<Key.enter>
Screenshot: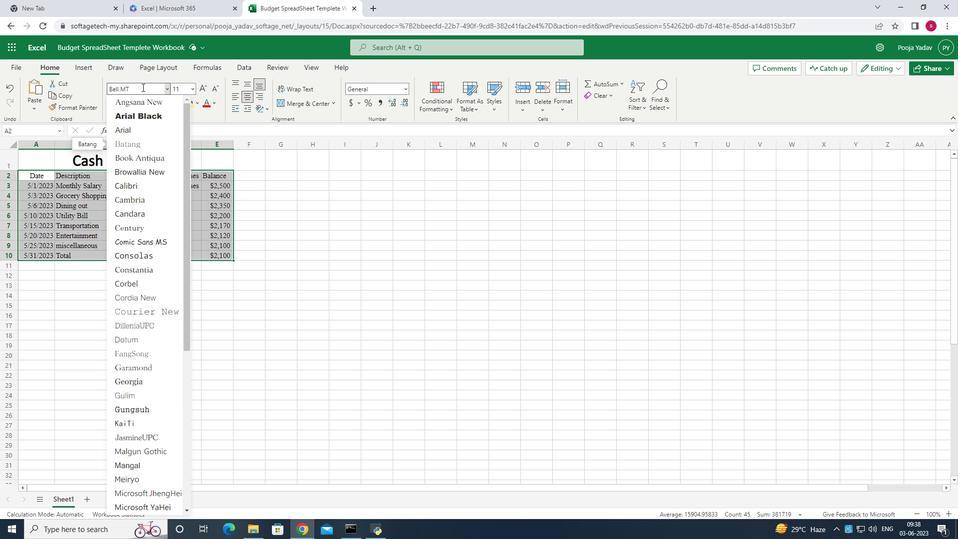 
Action: Mouse moved to (193, 88)
Screenshot: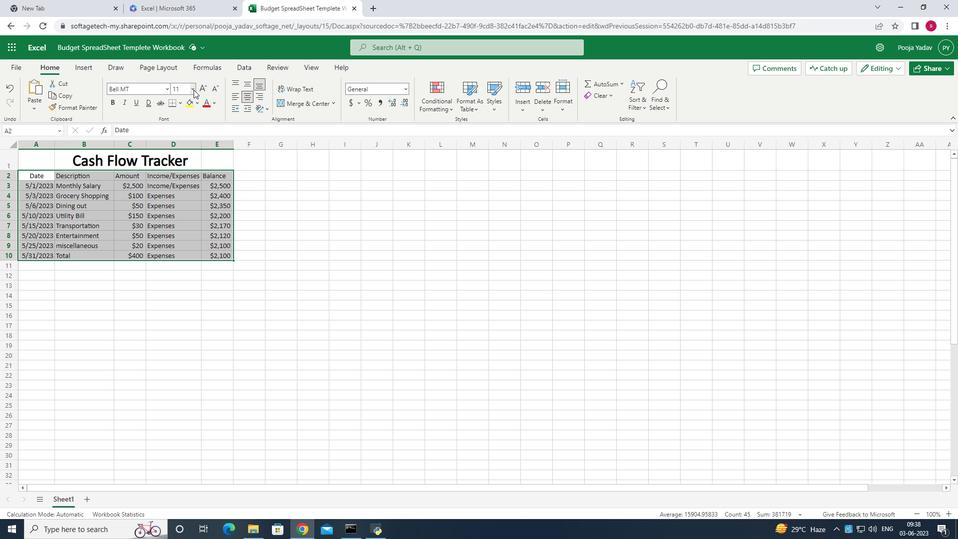 
Action: Mouse pressed left at (193, 88)
Screenshot: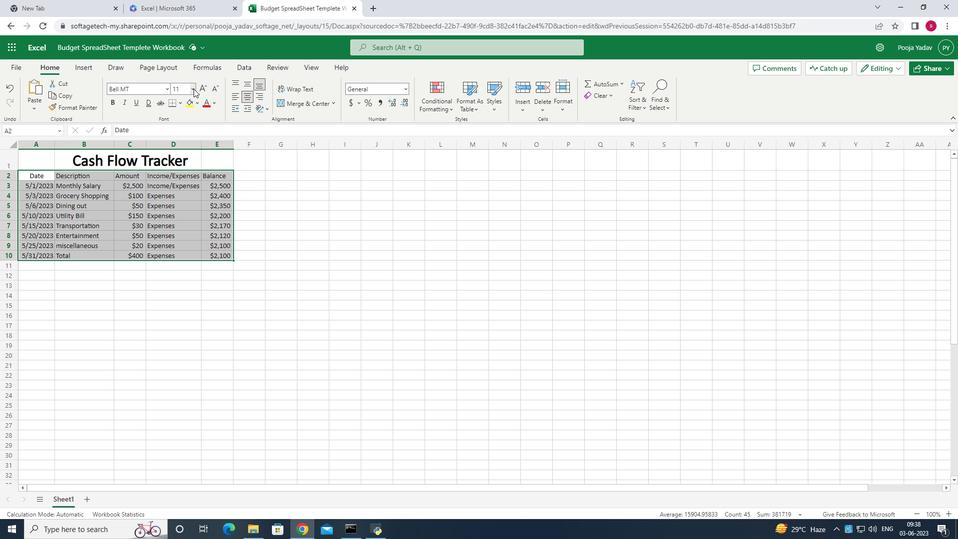 
Action: Mouse moved to (183, 184)
Screenshot: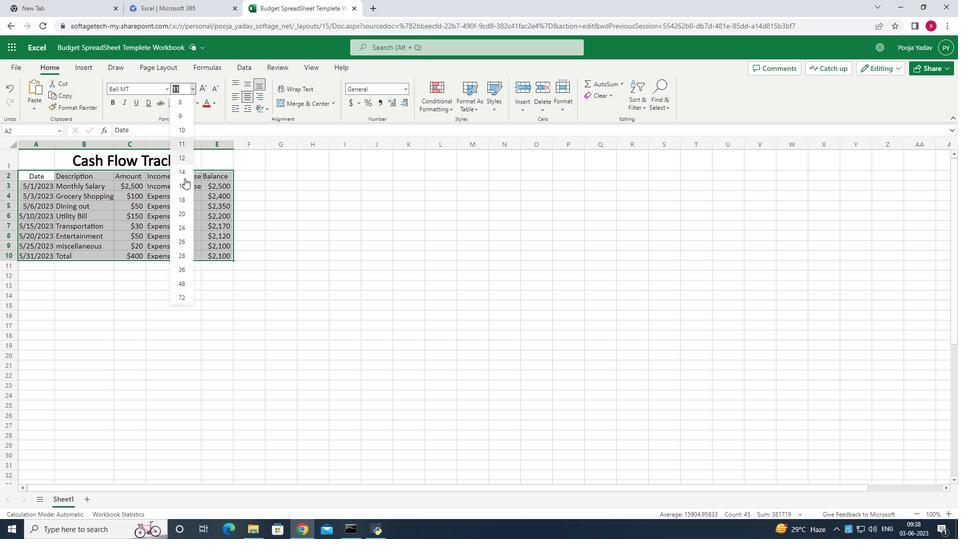 
Action: Mouse pressed left at (183, 184)
Screenshot: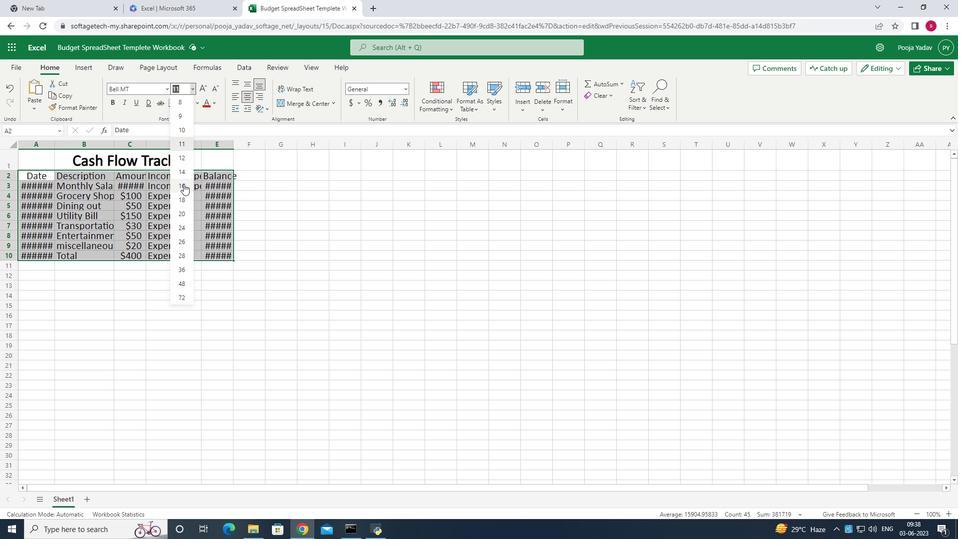 
Action: Mouse moved to (55, 154)
Screenshot: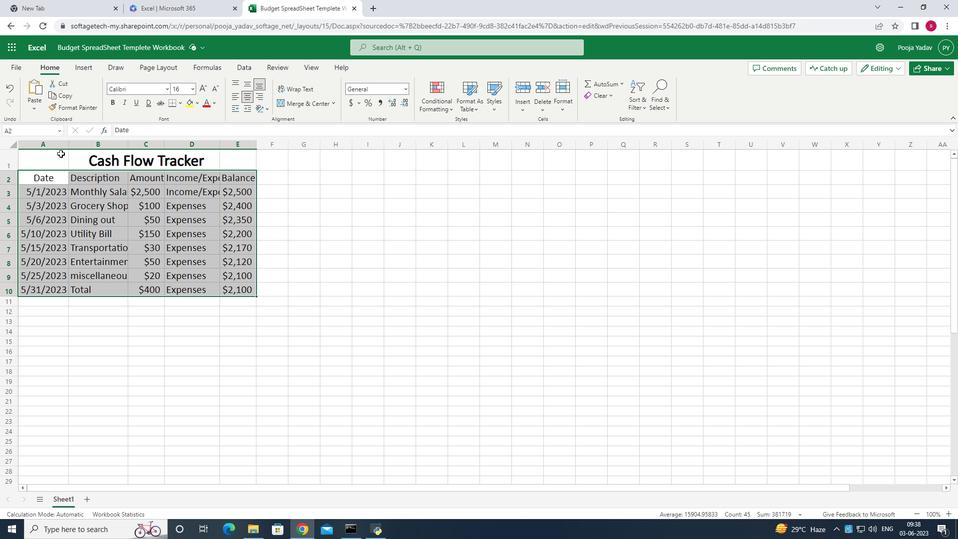 
Action: Mouse pressed left at (55, 154)
Screenshot: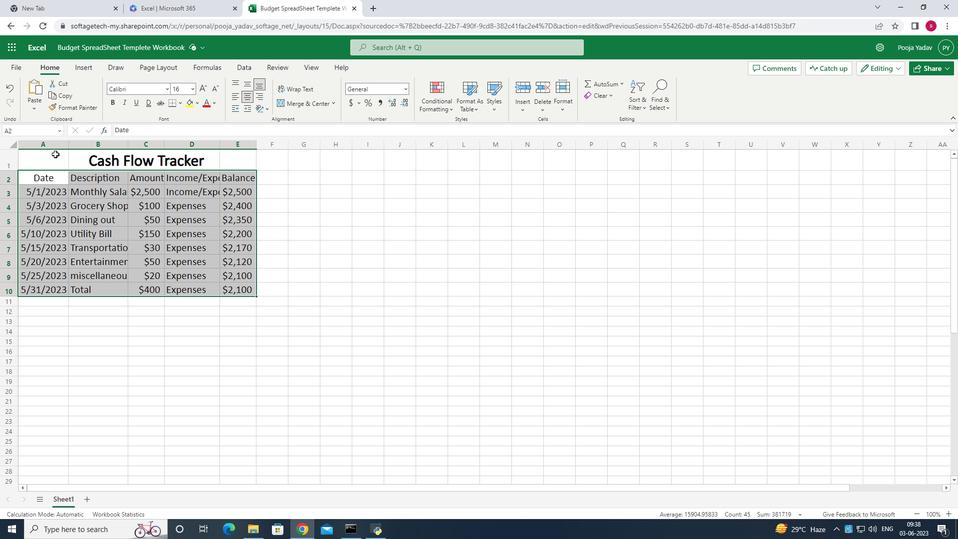 
Action: Mouse moved to (246, 83)
Screenshot: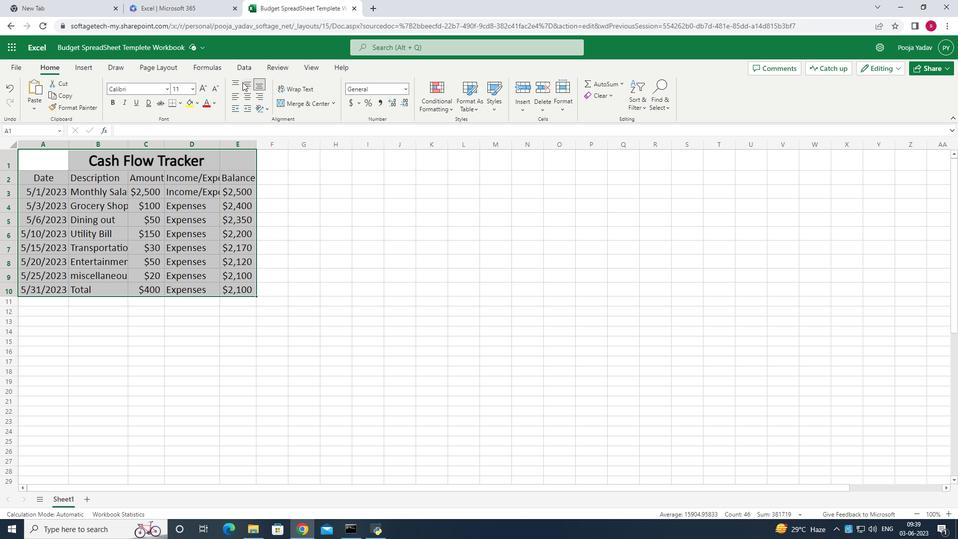 
Action: Mouse pressed left at (246, 83)
Screenshot: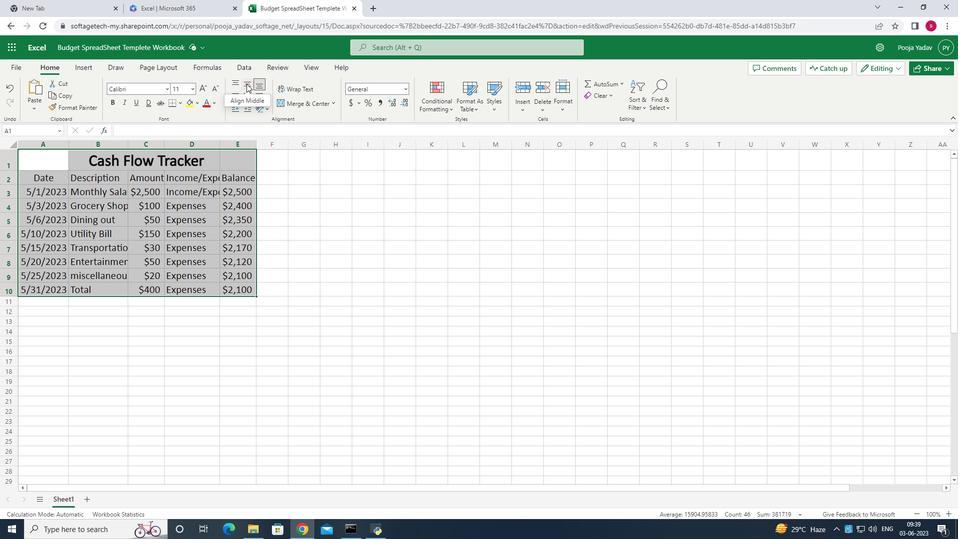 
Action: Mouse moved to (245, 95)
Screenshot: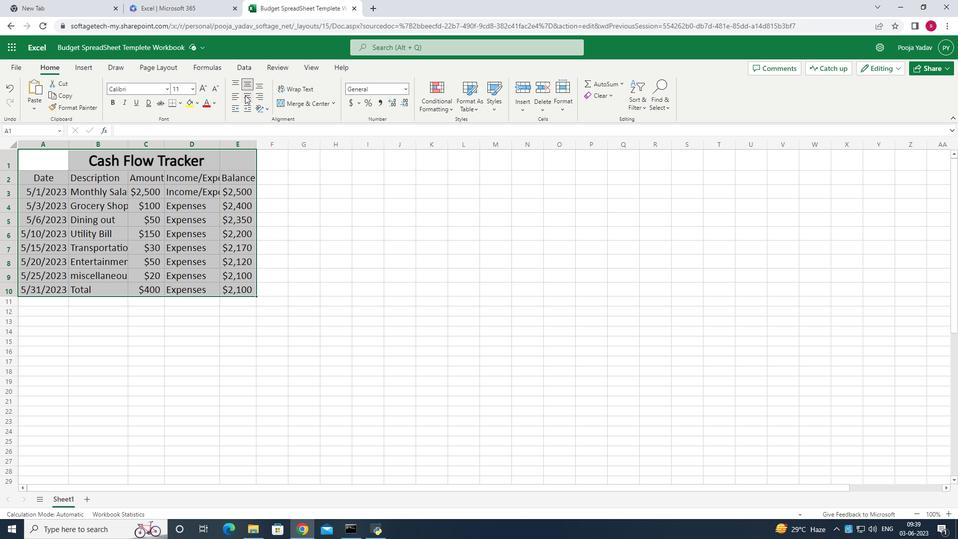 
Action: Mouse pressed left at (245, 95)
Screenshot: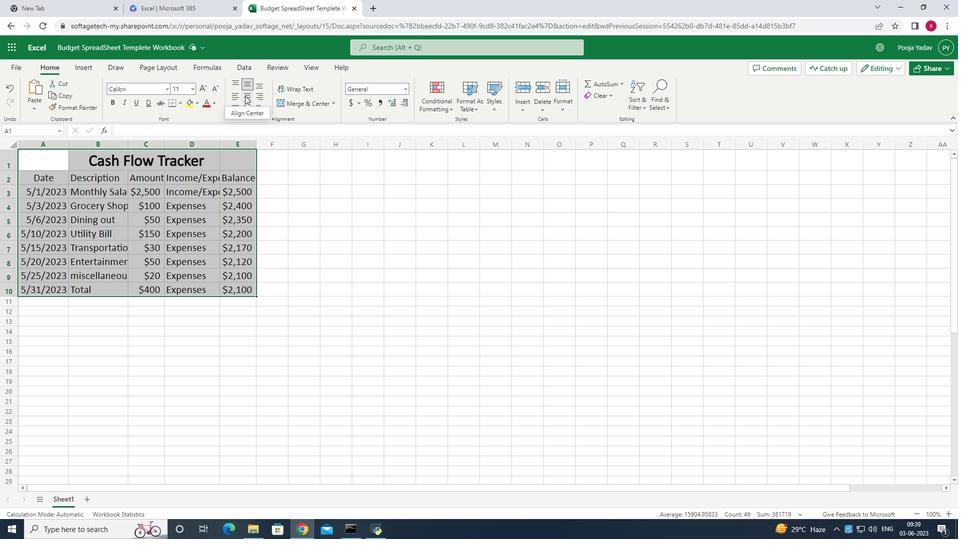 
Action: Mouse moved to (182, 356)
Screenshot: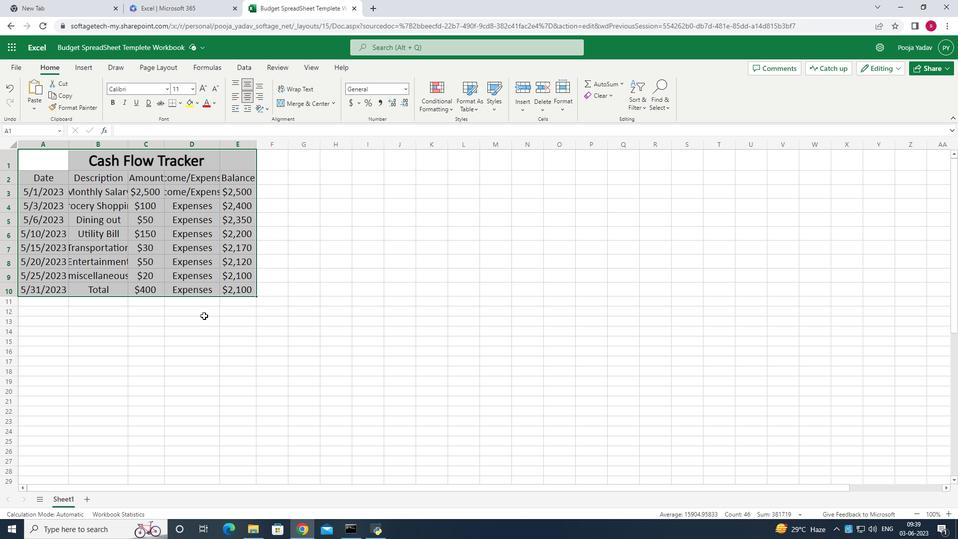 
